 Task: Look for space in Iturama, Brazil from 5th September, 2023 to 13th September, 2023 for 6 adults in price range Rs.15000 to Rs.20000. Place can be entire place with 3 bedrooms having 3 beds and 3 bathrooms. Property type can be house, flat, guest house. Booking option can be shelf check-in. Required host language is Spanish.
Action: Key pressed i<Key.caps_lock>turama,<Key.space>
Screenshot: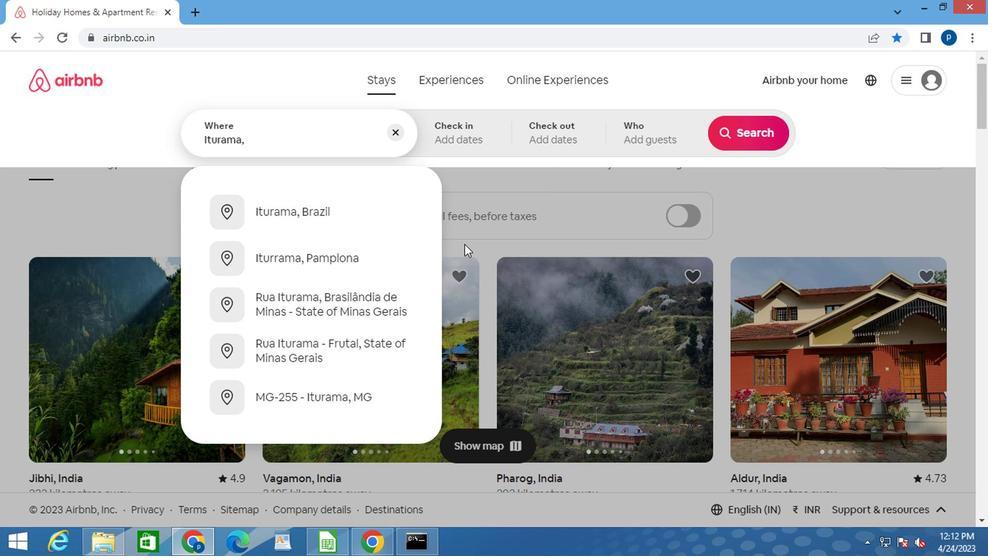 
Action: Mouse moved to (265, 209)
Screenshot: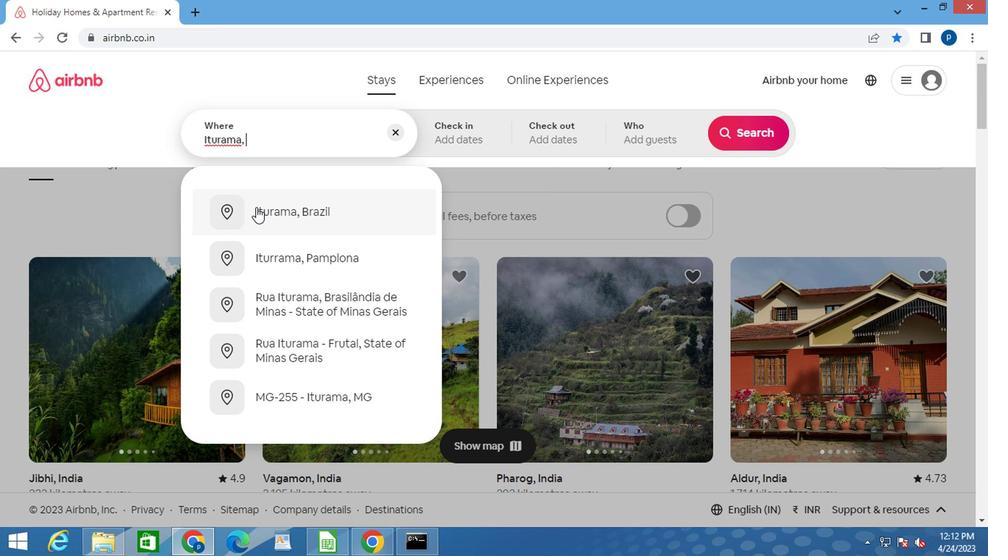 
Action: Mouse pressed left at (265, 209)
Screenshot: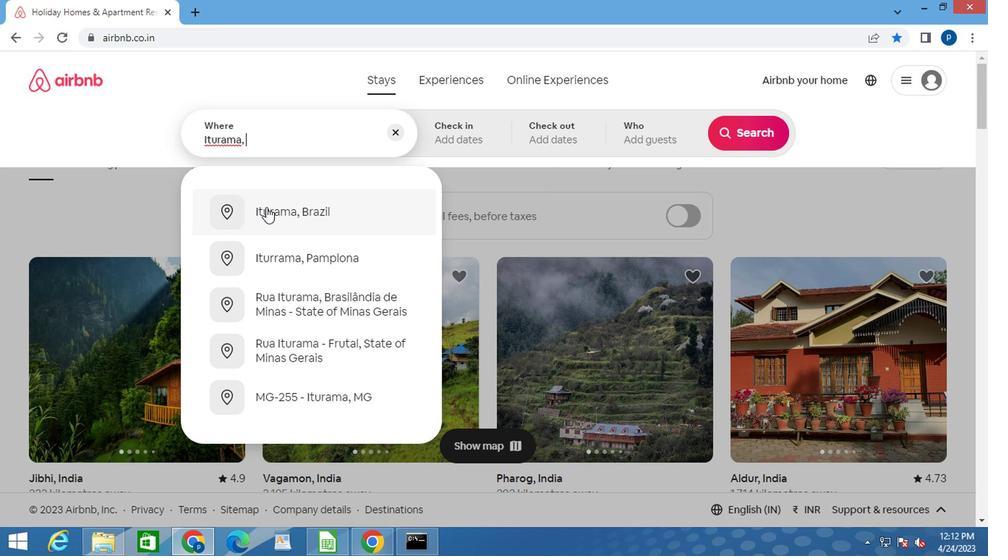 
Action: Mouse moved to (734, 247)
Screenshot: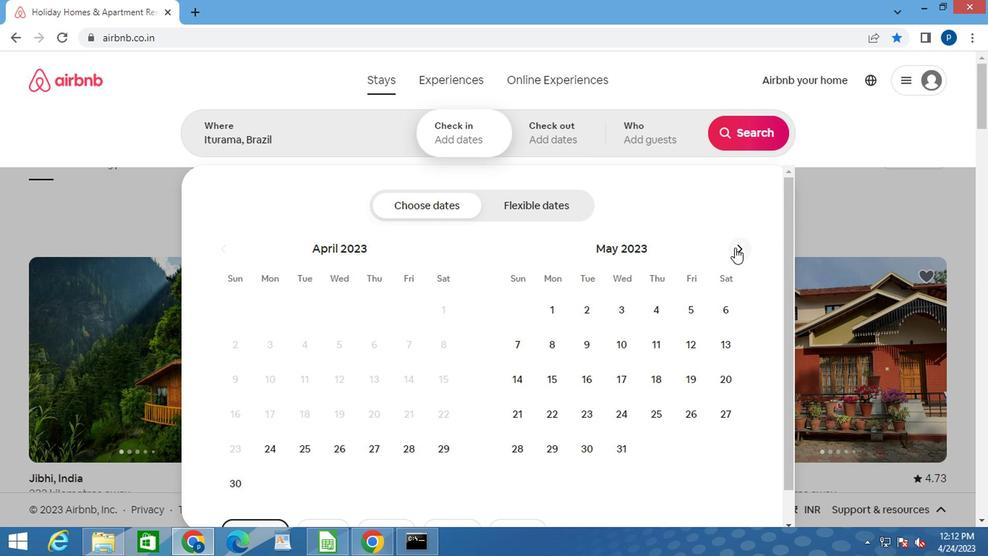 
Action: Mouse pressed left at (734, 247)
Screenshot: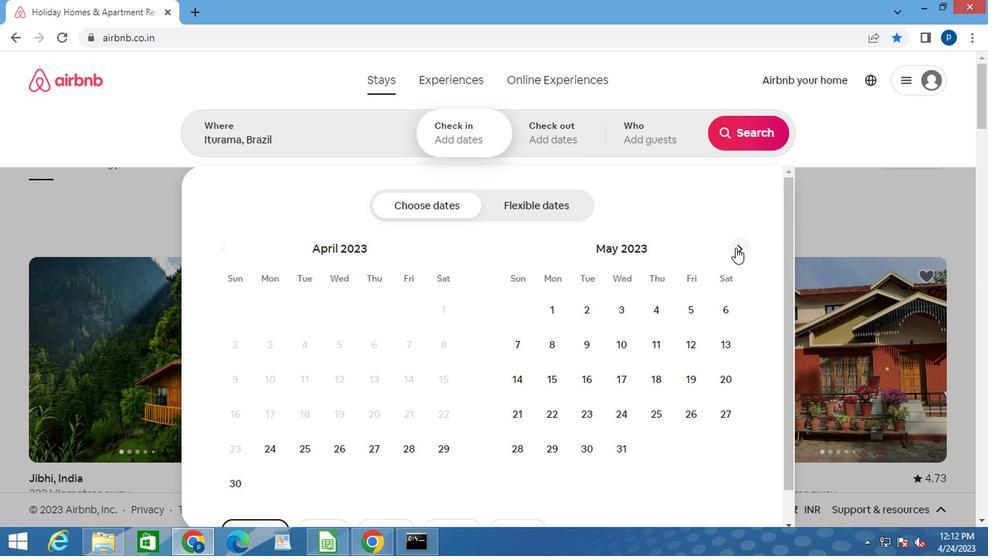 
Action: Mouse moved to (735, 247)
Screenshot: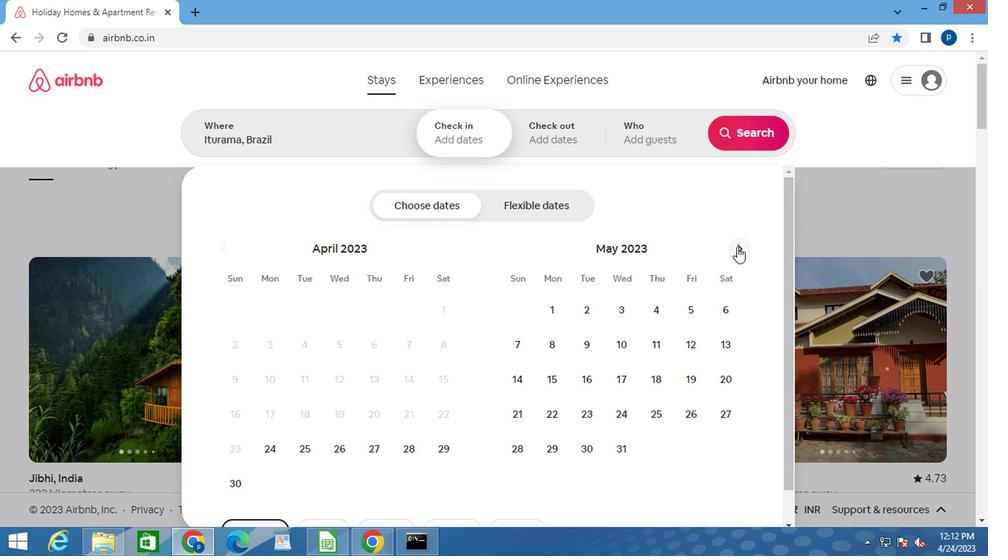 
Action: Mouse pressed left at (735, 247)
Screenshot: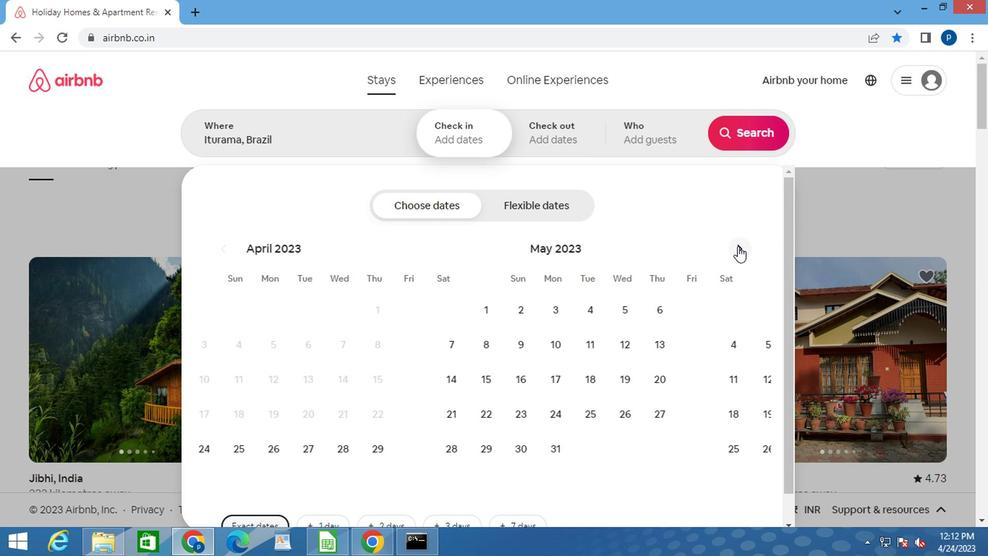 
Action: Mouse moved to (736, 246)
Screenshot: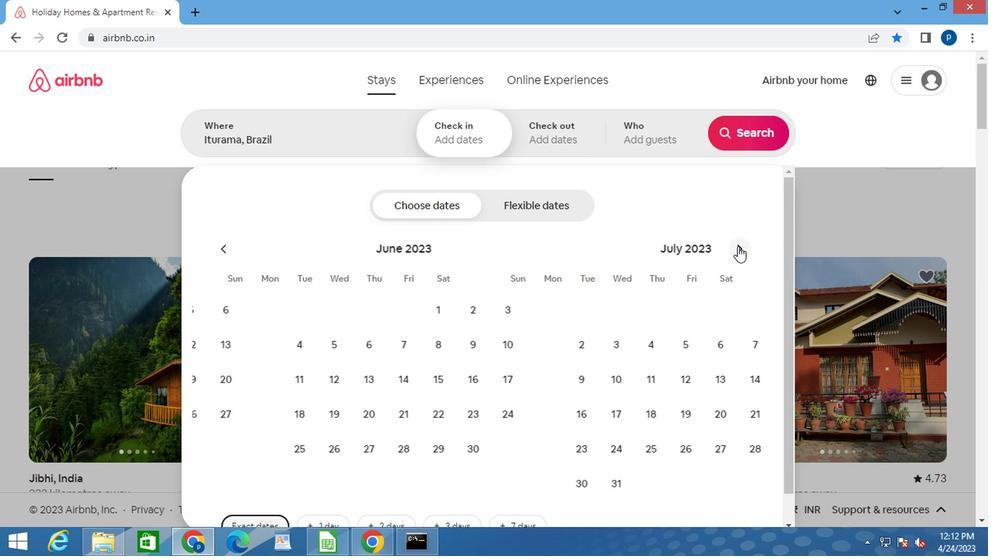 
Action: Mouse pressed left at (736, 246)
Screenshot: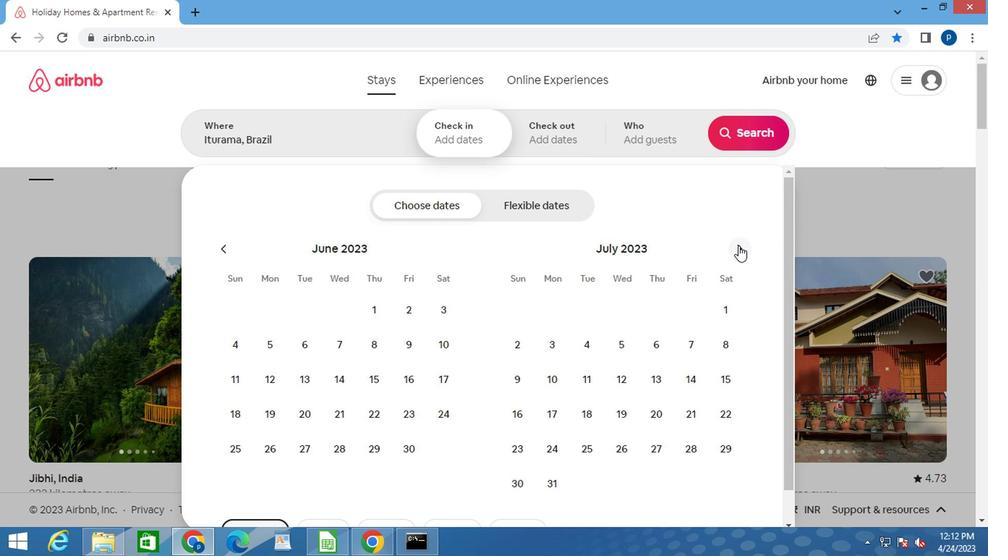 
Action: Mouse pressed left at (736, 246)
Screenshot: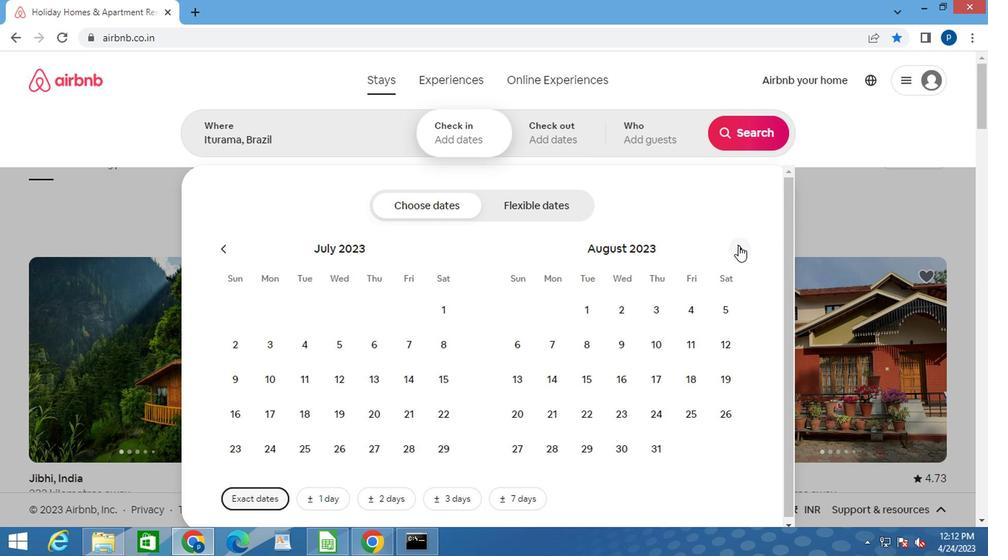 
Action: Mouse moved to (580, 344)
Screenshot: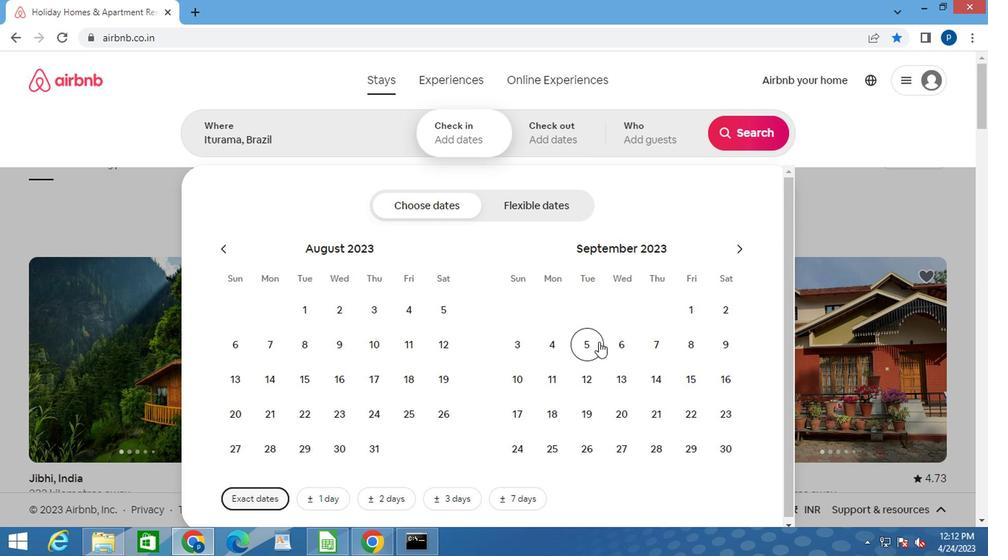 
Action: Mouse pressed left at (580, 344)
Screenshot: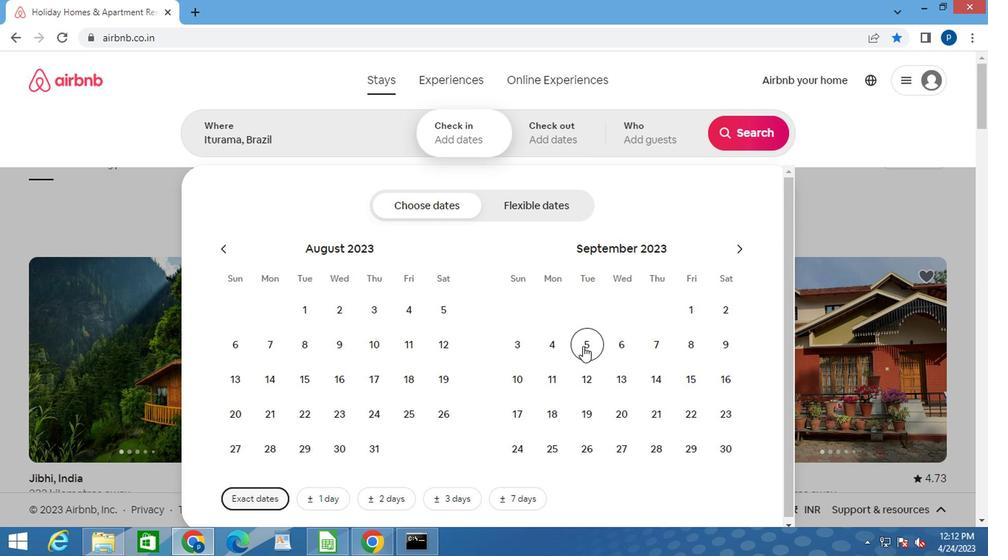 
Action: Mouse moved to (606, 375)
Screenshot: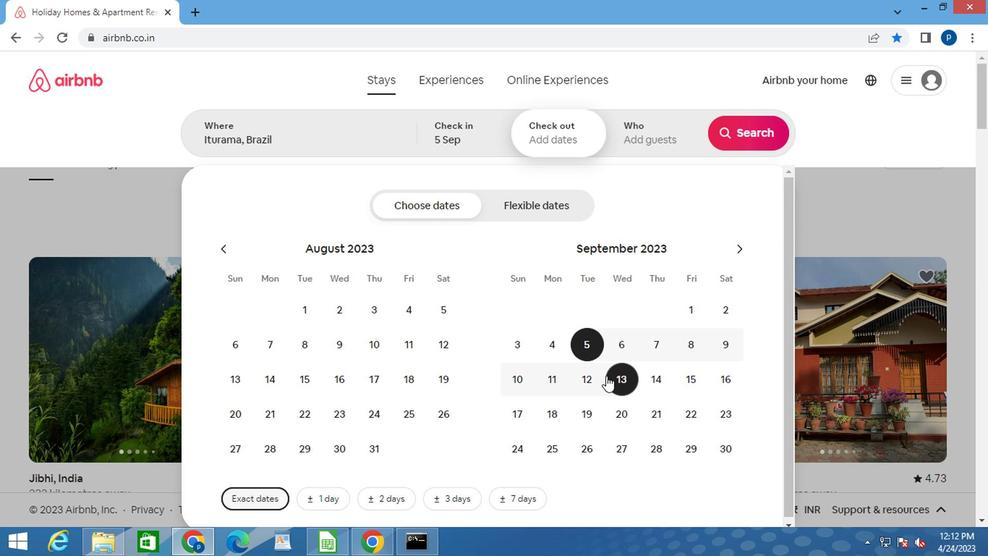 
Action: Mouse pressed left at (606, 375)
Screenshot: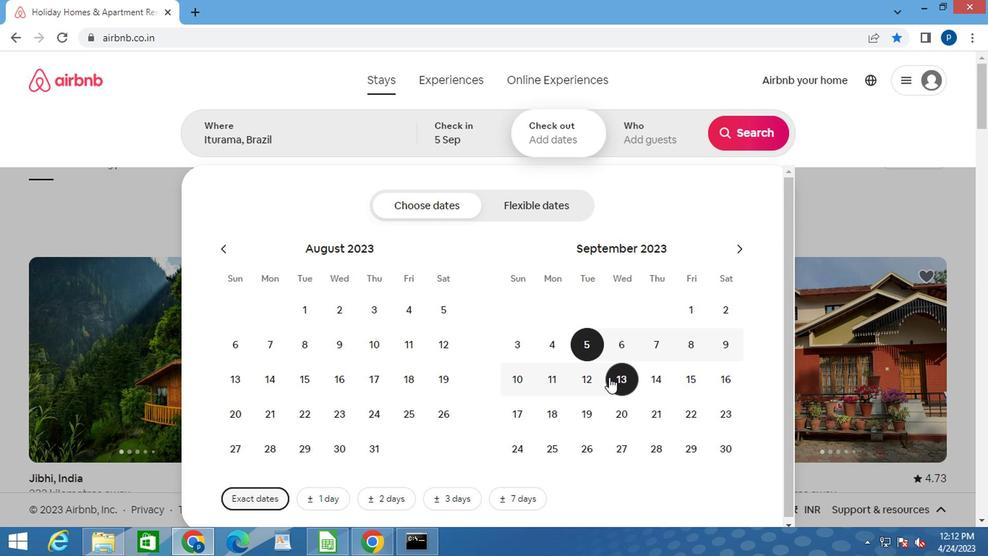 
Action: Mouse moved to (652, 146)
Screenshot: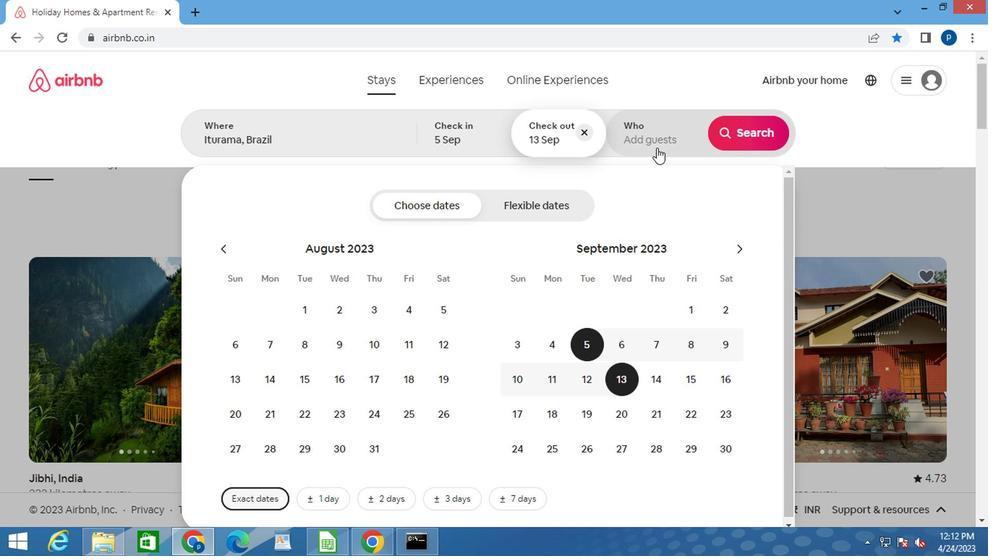 
Action: Mouse pressed left at (652, 146)
Screenshot: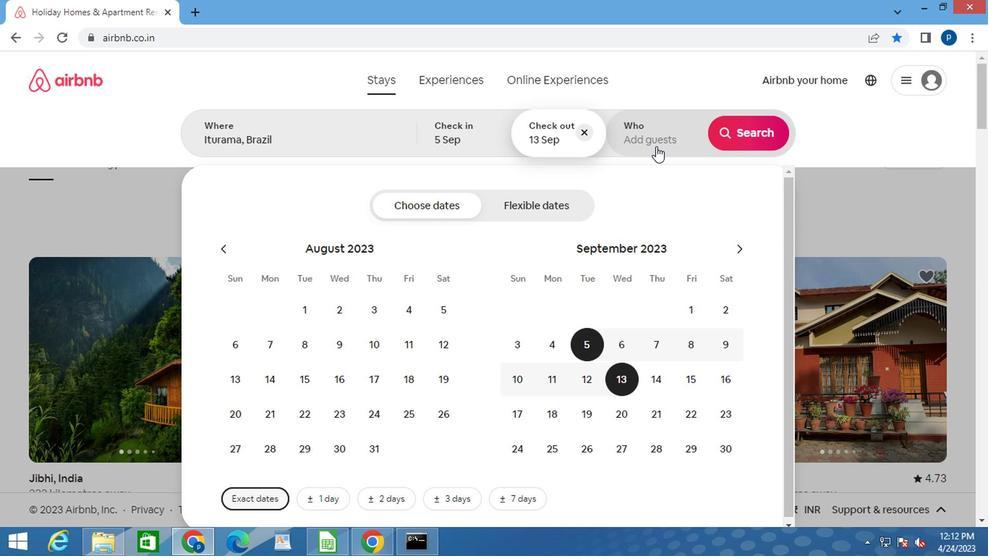 
Action: Mouse moved to (756, 212)
Screenshot: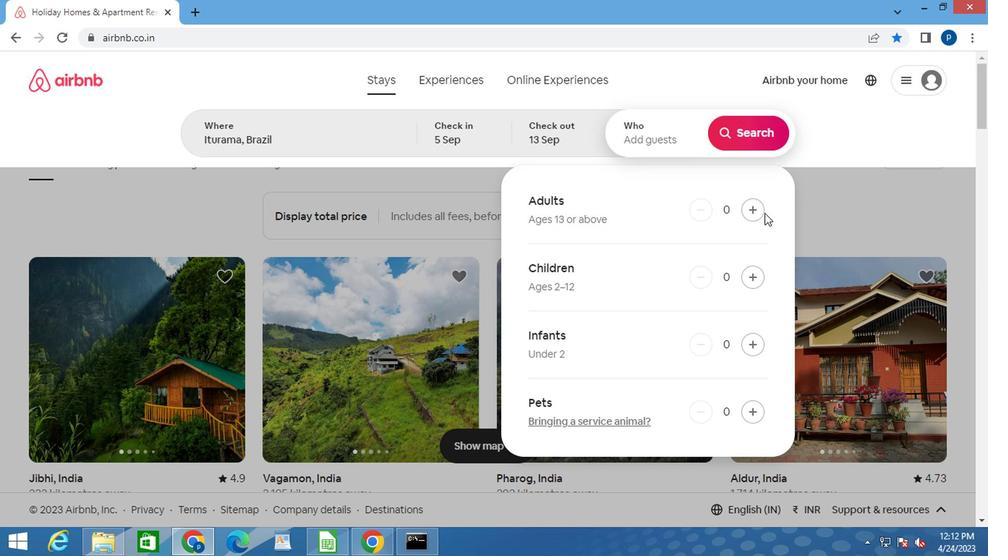
Action: Mouse pressed left at (756, 212)
Screenshot: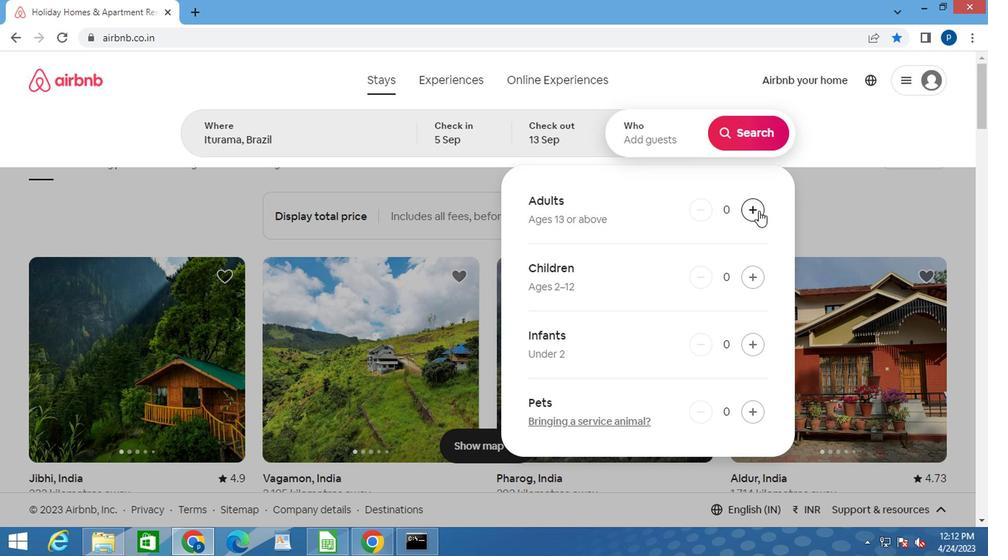 
Action: Mouse pressed left at (756, 212)
Screenshot: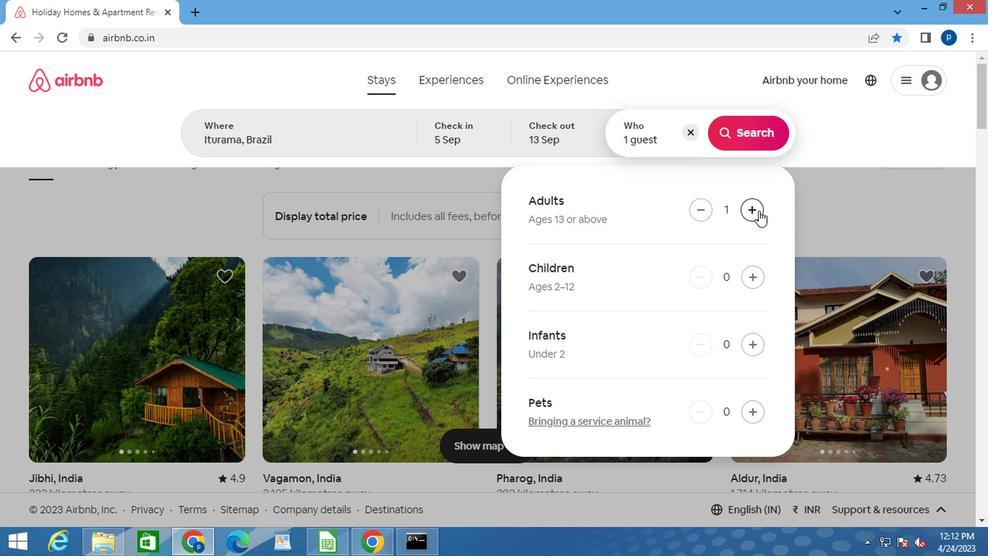 
Action: Mouse pressed left at (756, 212)
Screenshot: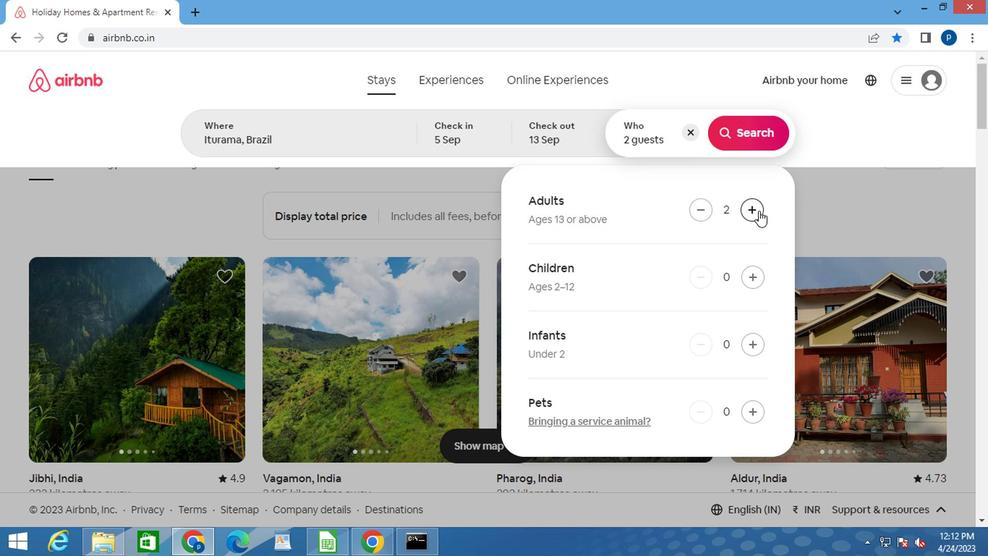 
Action: Mouse pressed left at (756, 212)
Screenshot: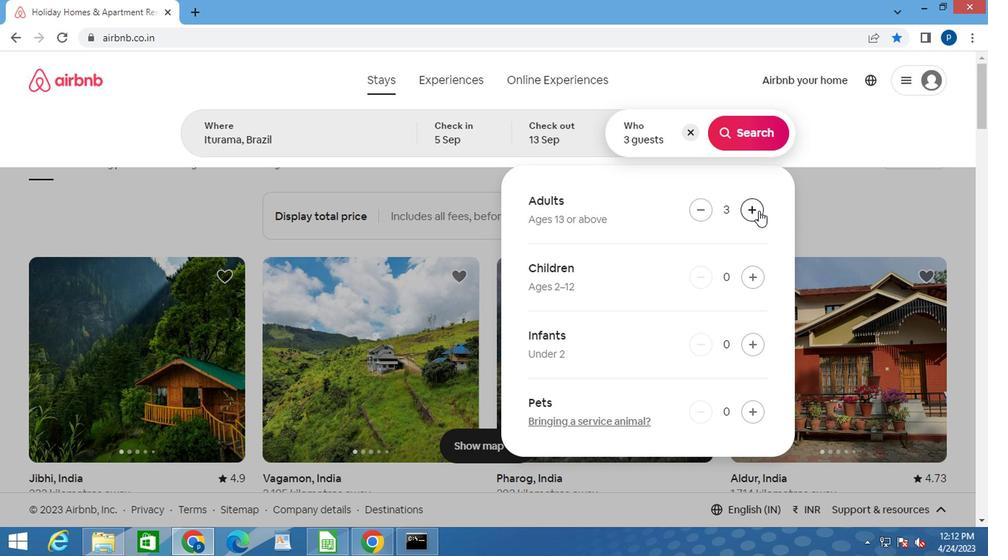 
Action: Mouse pressed left at (756, 212)
Screenshot: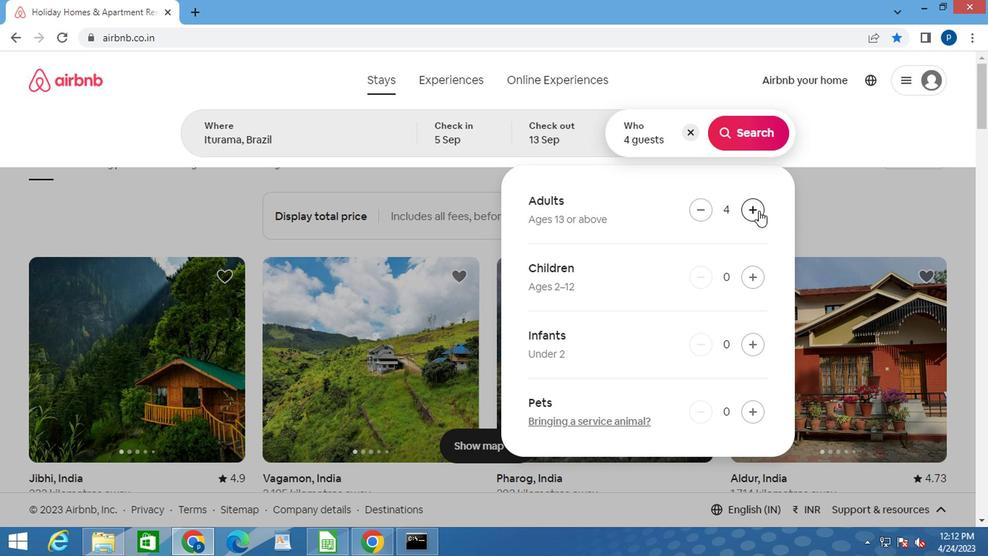 
Action: Mouse pressed left at (756, 212)
Screenshot: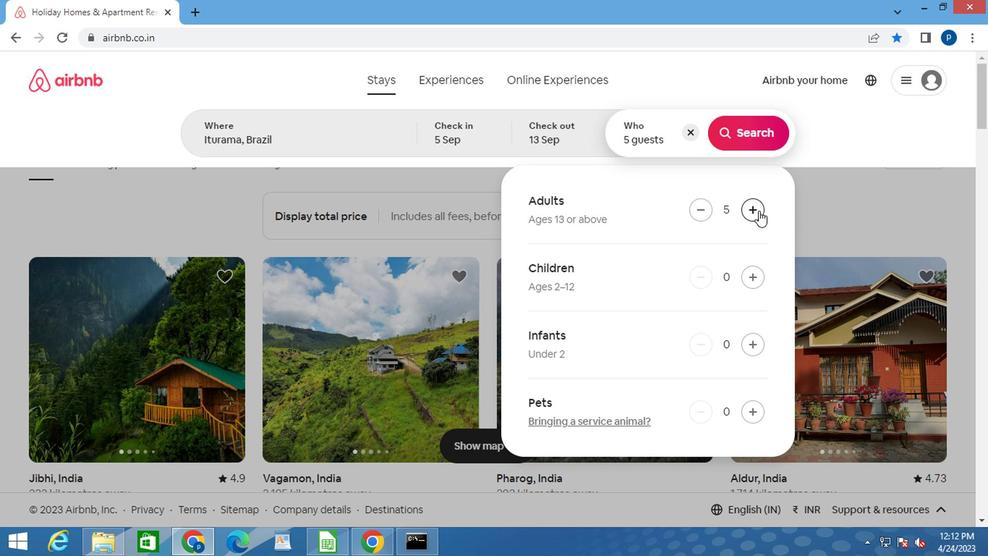 
Action: Mouse moved to (738, 139)
Screenshot: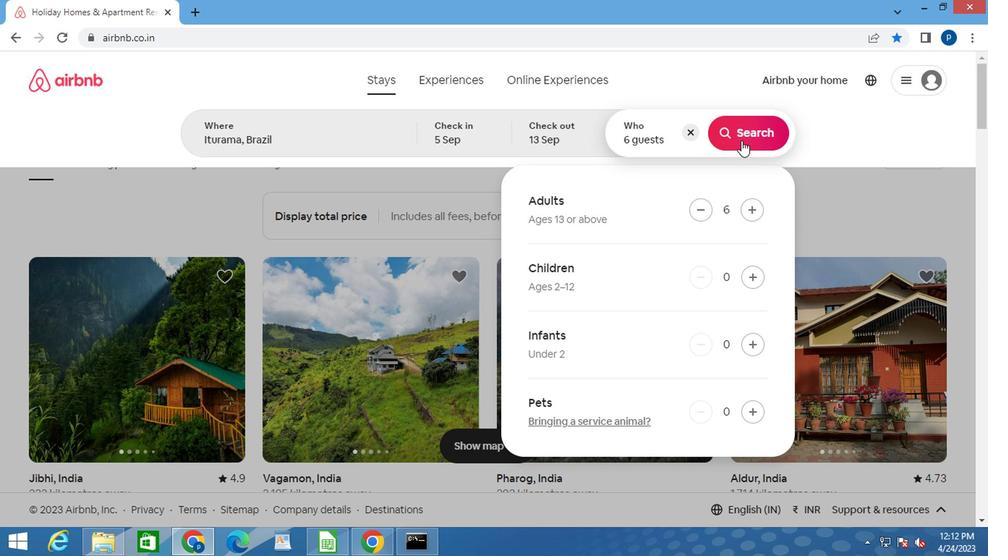 
Action: Mouse pressed left at (738, 139)
Screenshot: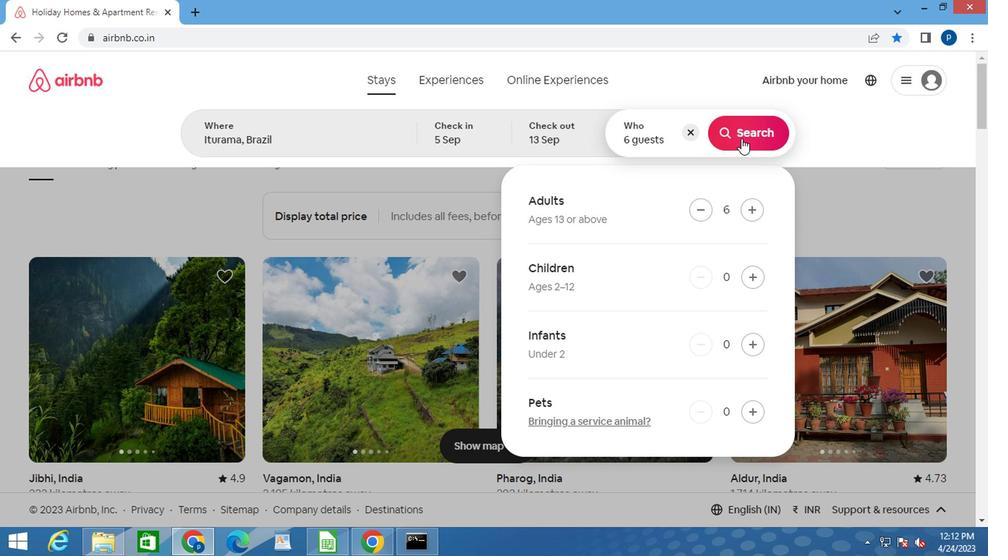 
Action: Mouse moved to (901, 150)
Screenshot: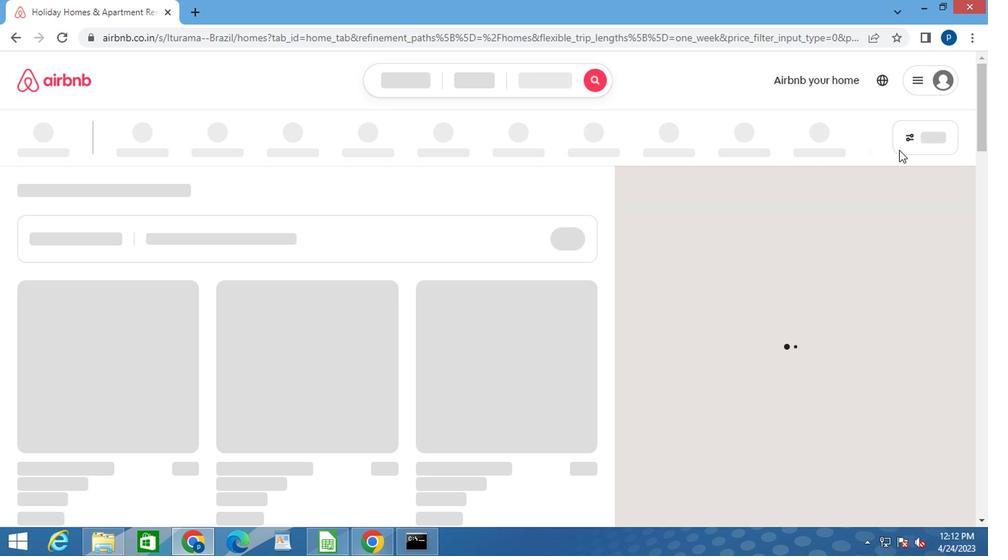 
Action: Mouse pressed left at (901, 150)
Screenshot: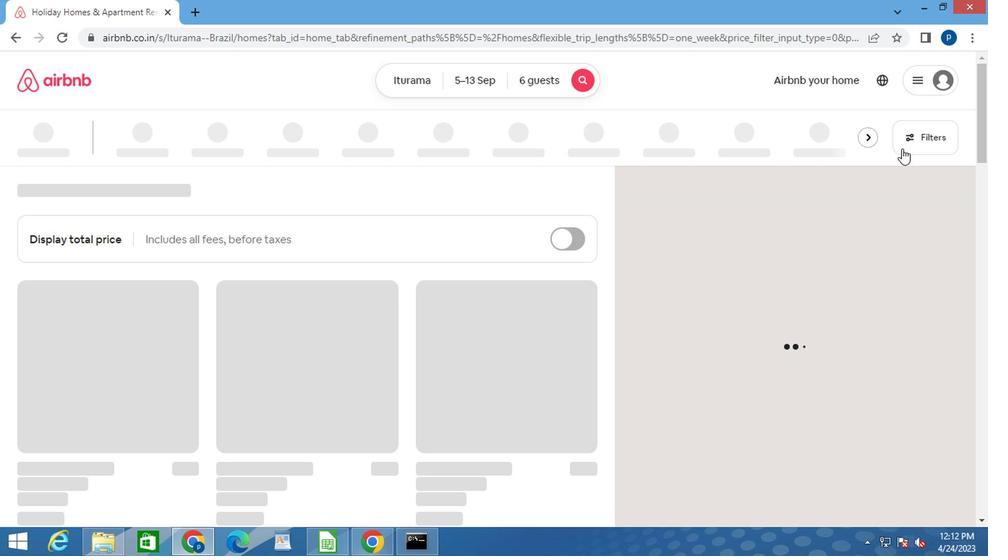 
Action: Mouse moved to (307, 318)
Screenshot: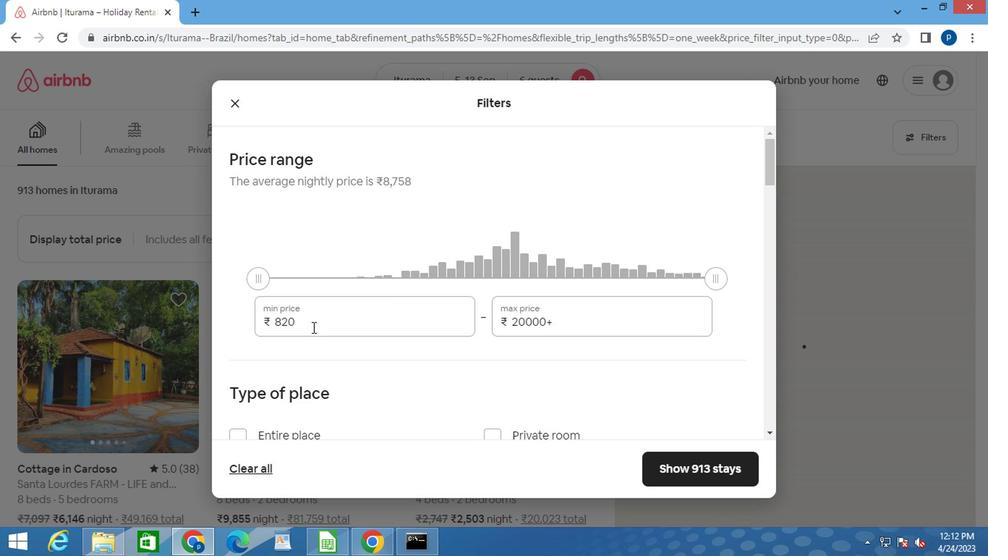 
Action: Mouse pressed left at (307, 318)
Screenshot: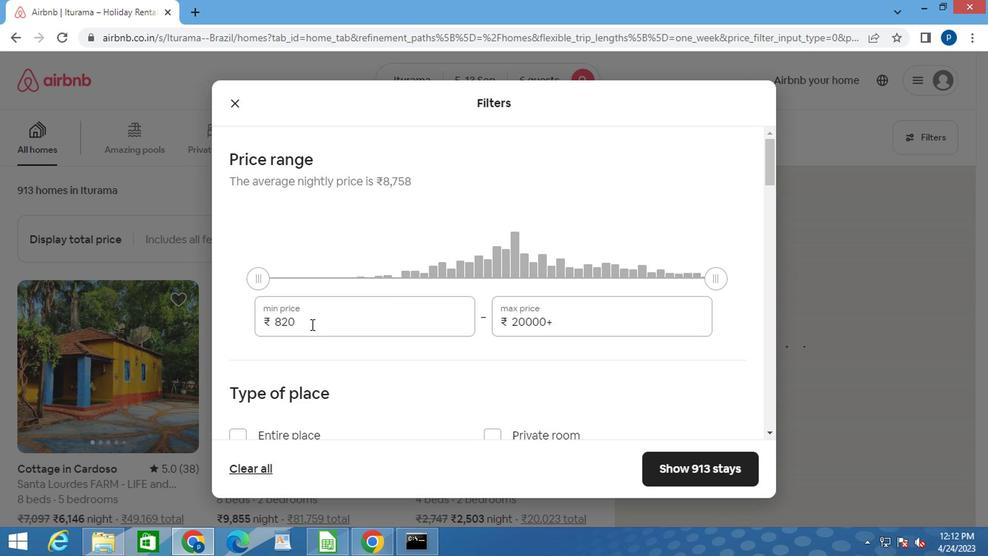 
Action: Mouse pressed left at (307, 318)
Screenshot: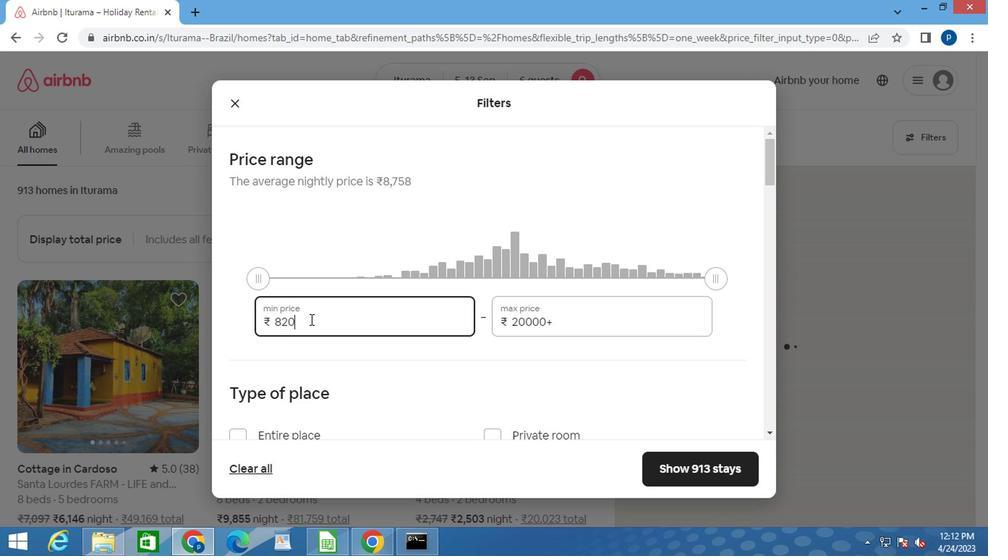 
Action: Mouse moved to (307, 316)
Screenshot: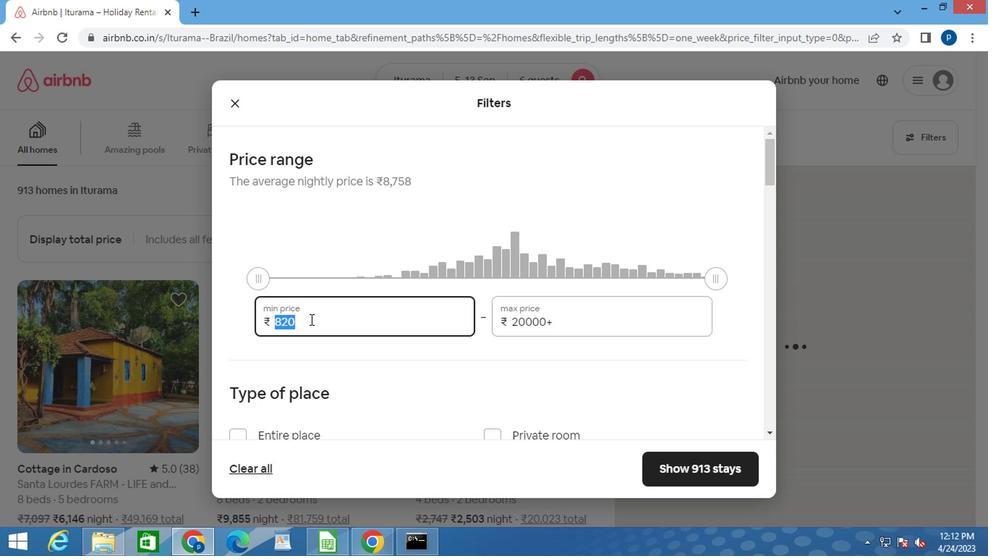
Action: Key pressed 15000<Key.tab>20<Key.backspace><Key.backspace>
Screenshot: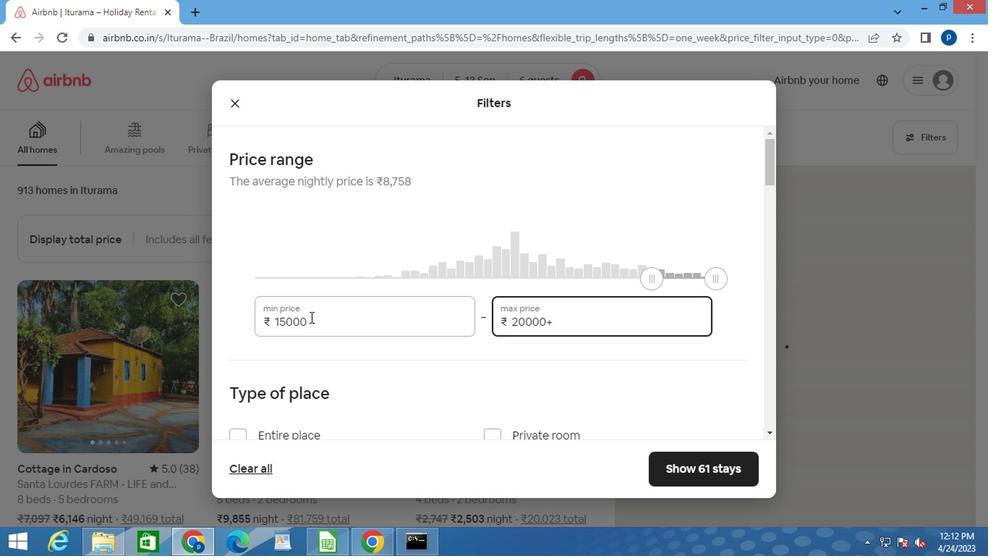 
Action: Mouse moved to (430, 373)
Screenshot: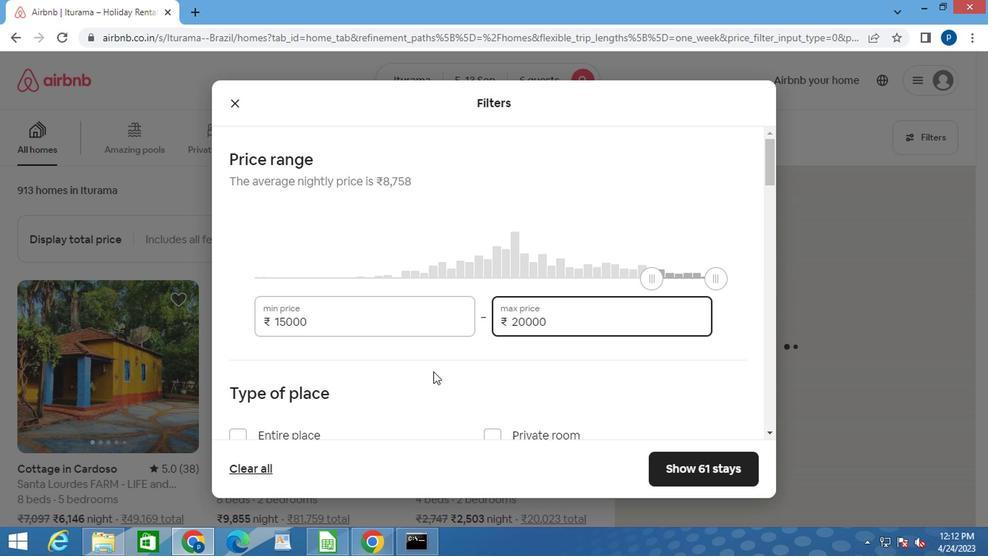 
Action: Mouse scrolled (430, 373) with delta (0, 0)
Screenshot: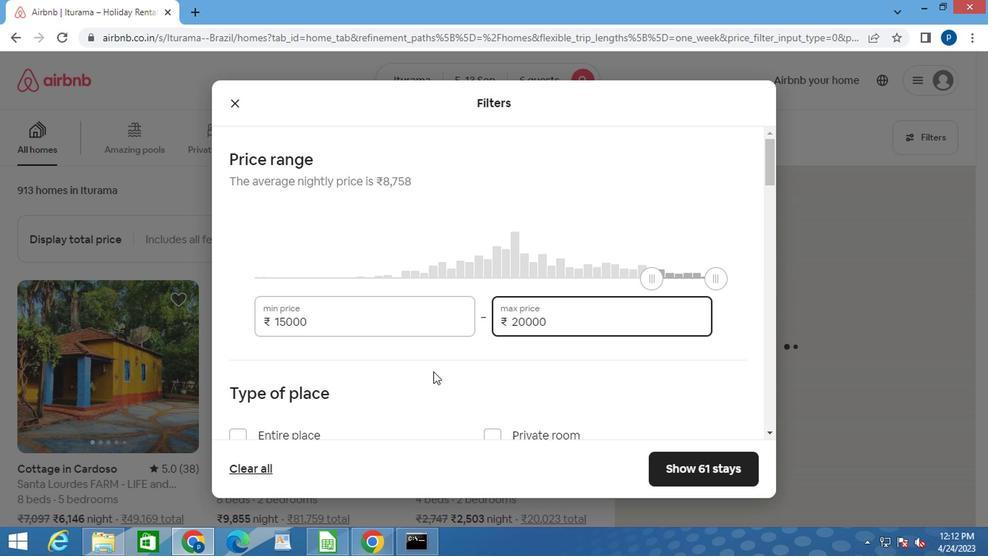 
Action: Mouse moved to (429, 373)
Screenshot: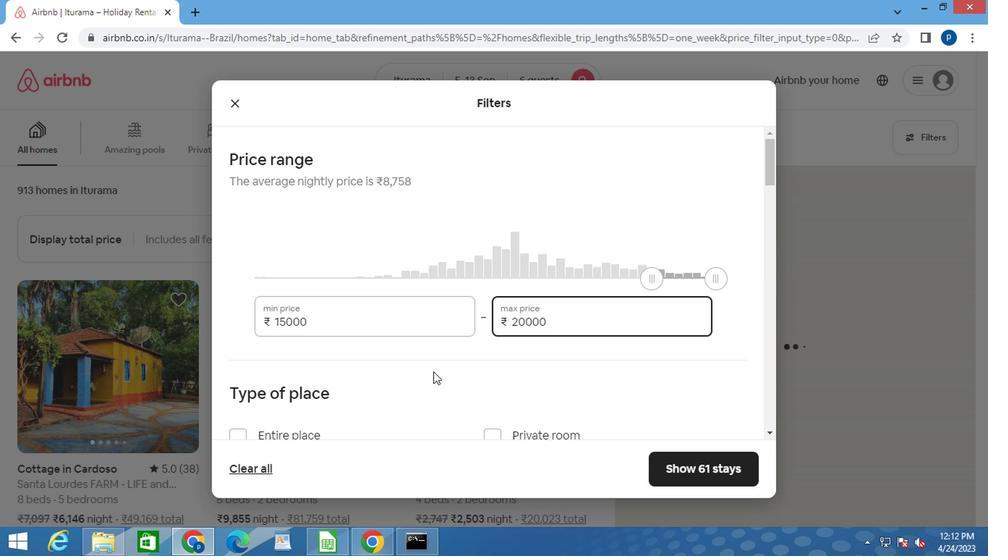 
Action: Mouse scrolled (429, 373) with delta (0, 0)
Screenshot: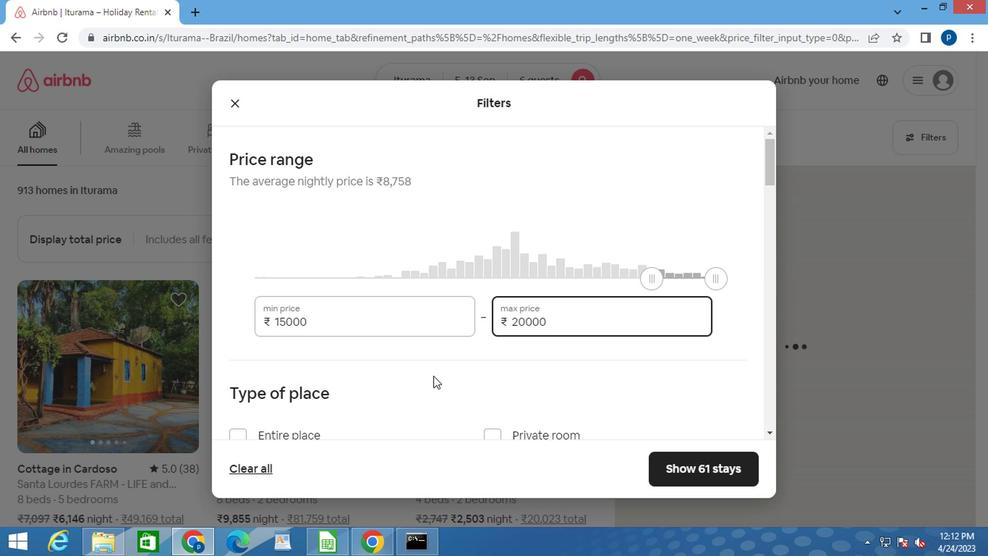 
Action: Mouse moved to (229, 290)
Screenshot: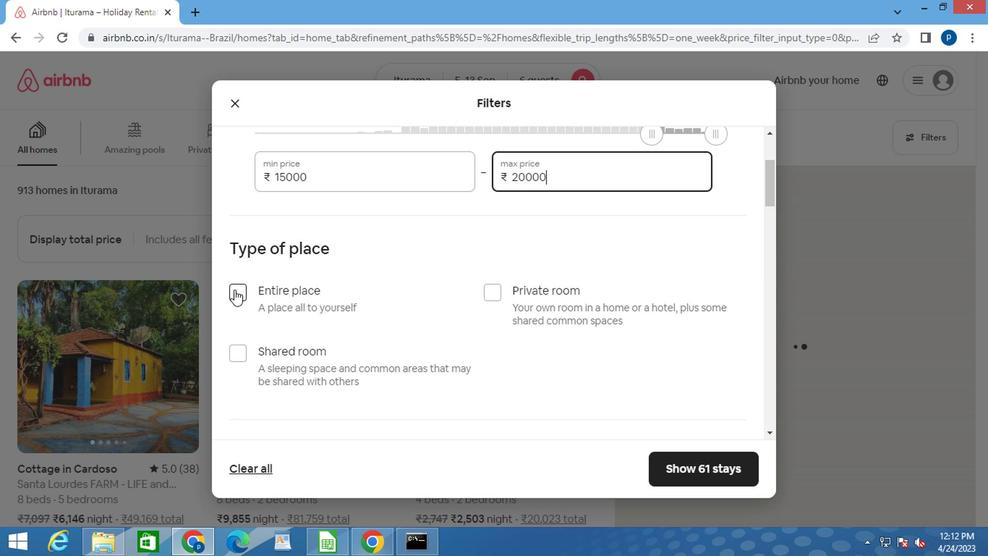 
Action: Mouse pressed left at (229, 290)
Screenshot: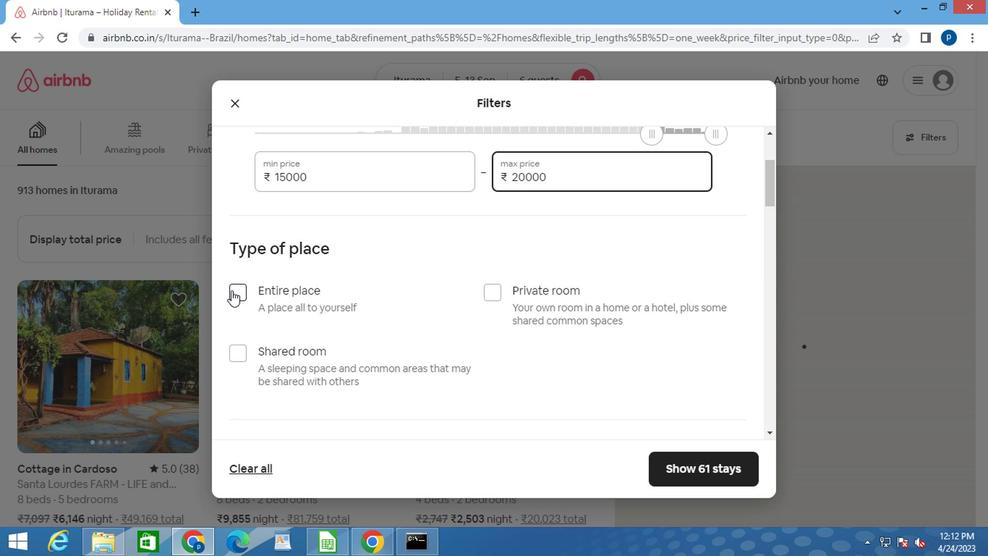
Action: Mouse moved to (377, 313)
Screenshot: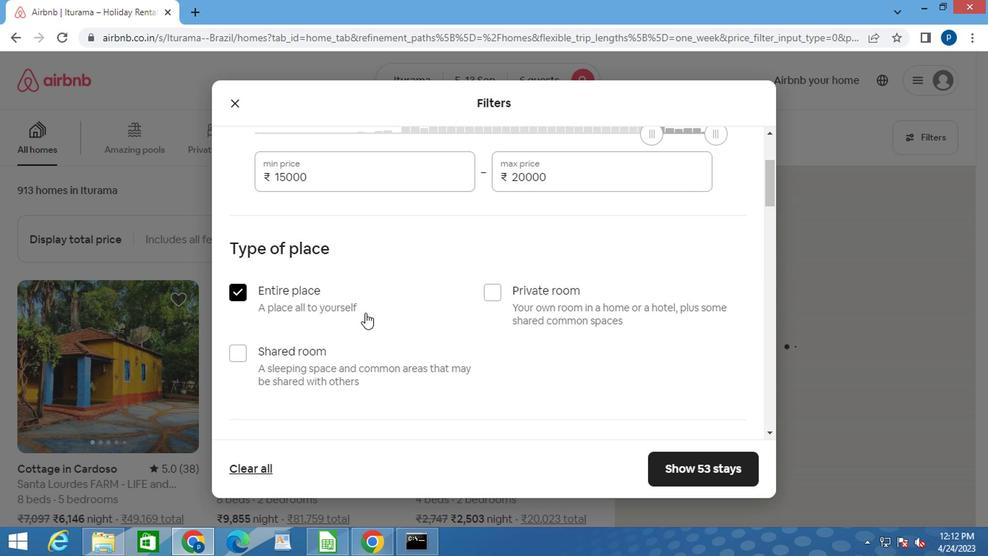 
Action: Mouse scrolled (377, 312) with delta (0, -1)
Screenshot: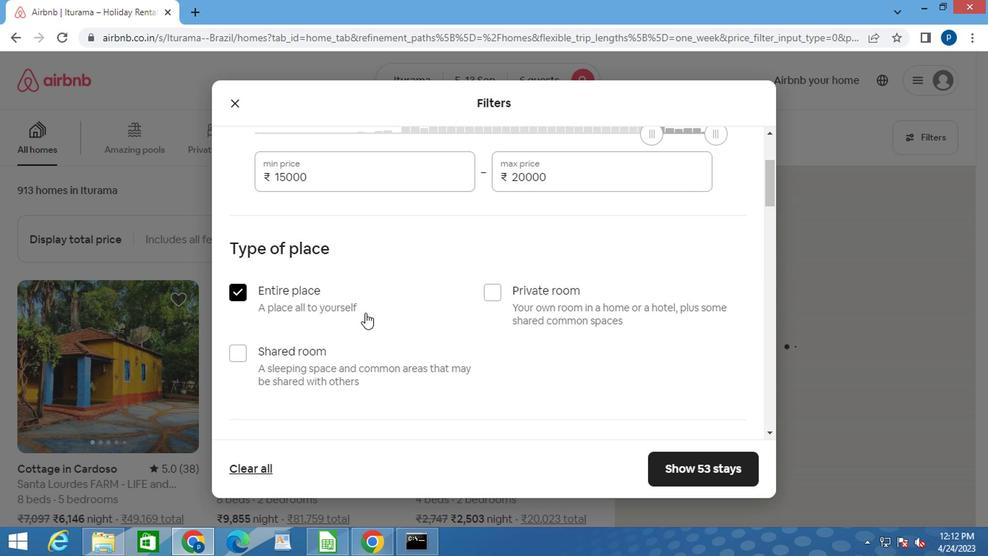 
Action: Mouse scrolled (377, 312) with delta (0, -1)
Screenshot: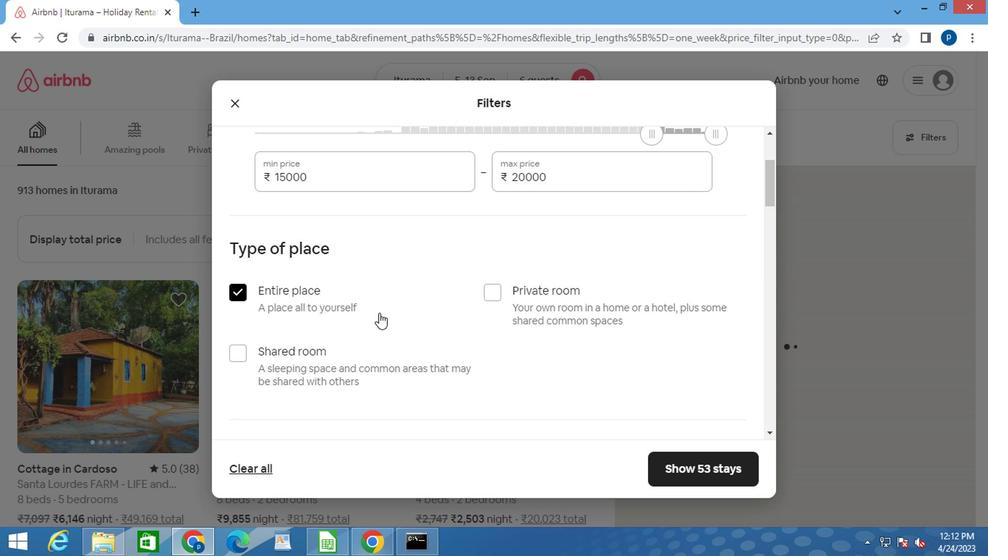 
Action: Mouse moved to (377, 313)
Screenshot: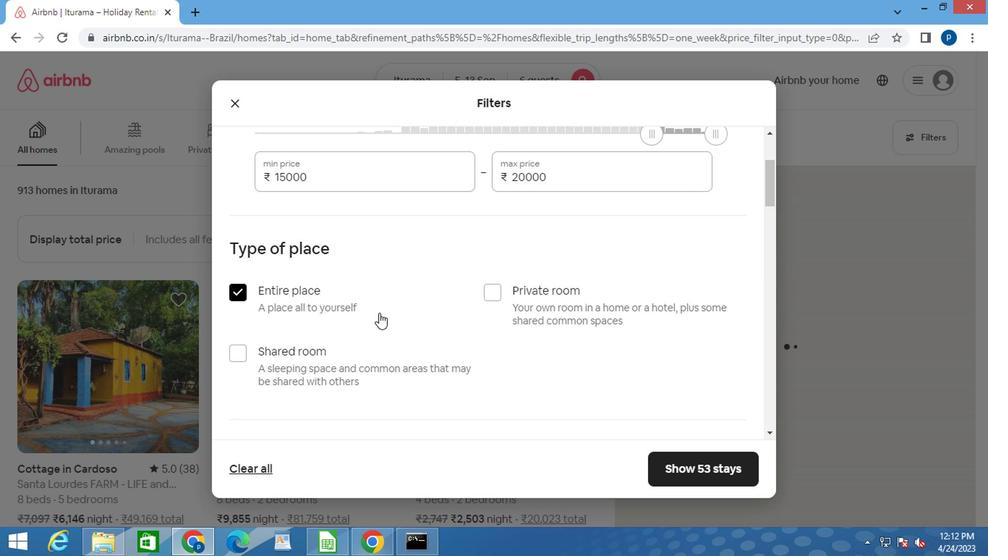 
Action: Mouse scrolled (377, 313) with delta (0, 0)
Screenshot: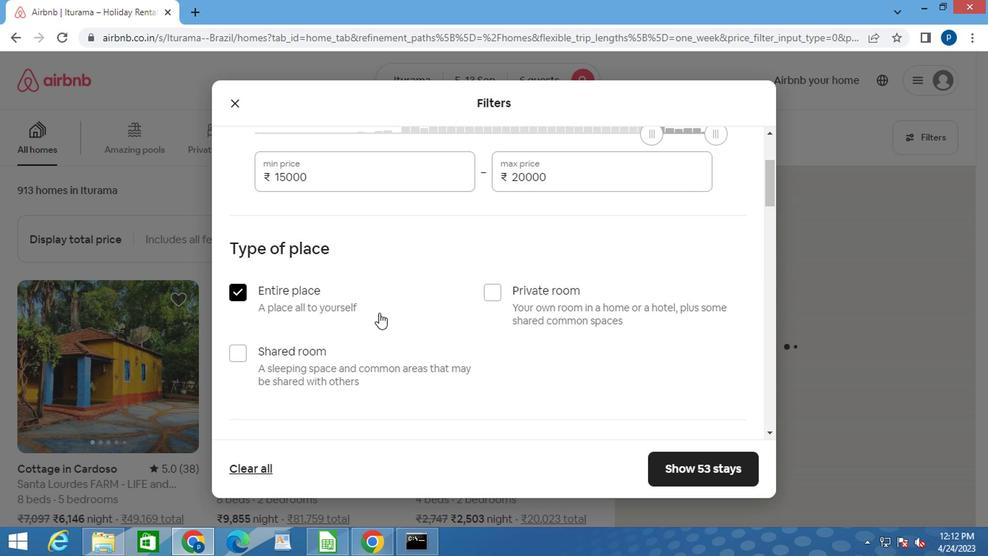 
Action: Mouse scrolled (377, 313) with delta (0, 0)
Screenshot: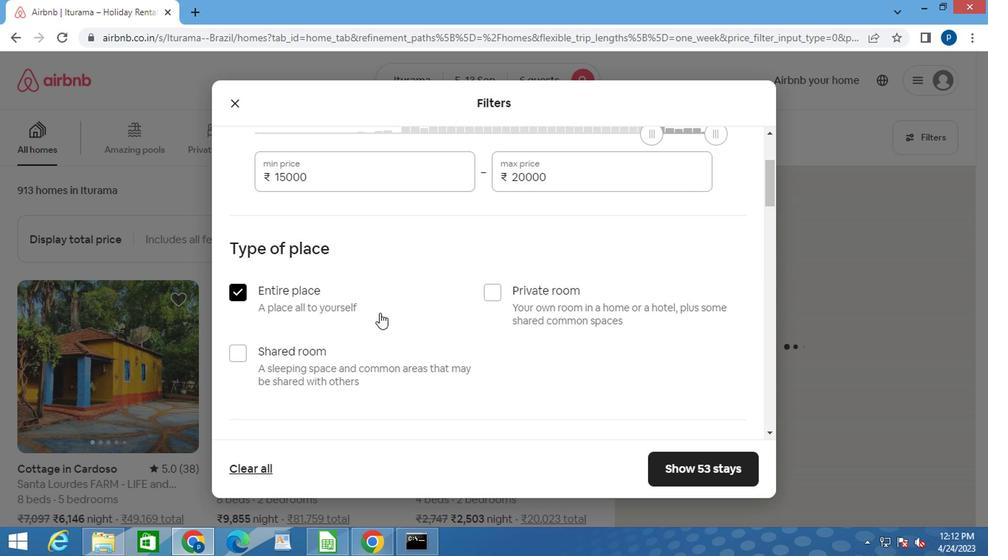 
Action: Mouse moved to (399, 239)
Screenshot: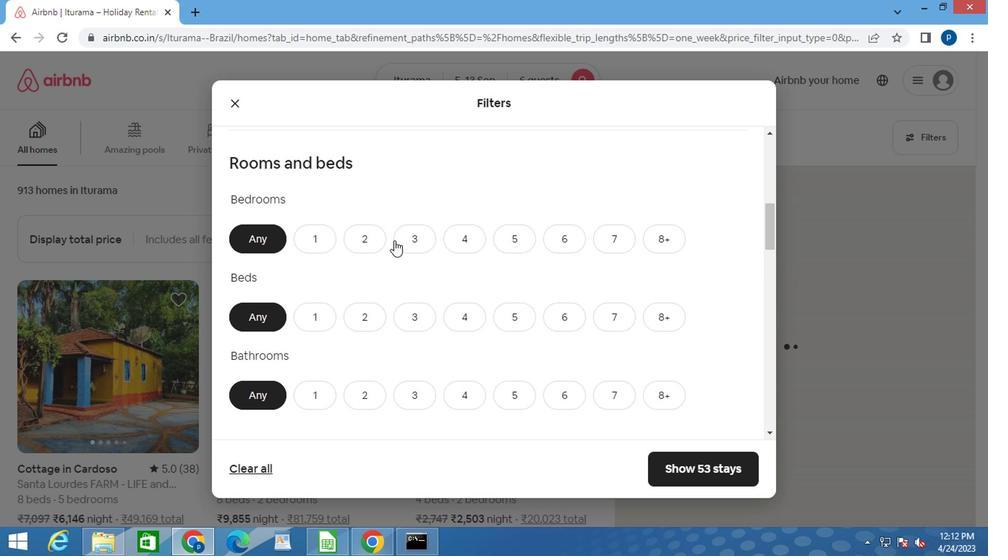 
Action: Mouse pressed left at (399, 239)
Screenshot: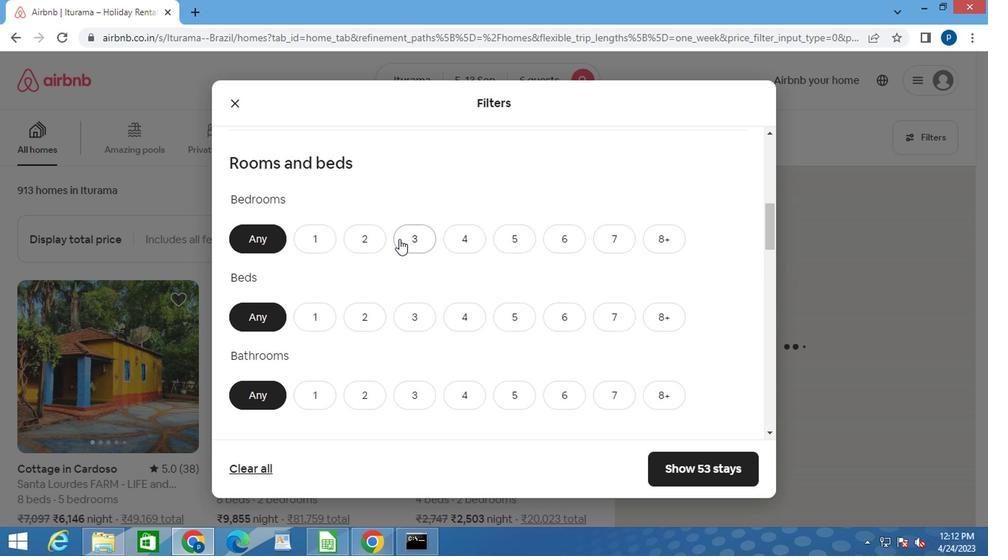 
Action: Mouse moved to (410, 320)
Screenshot: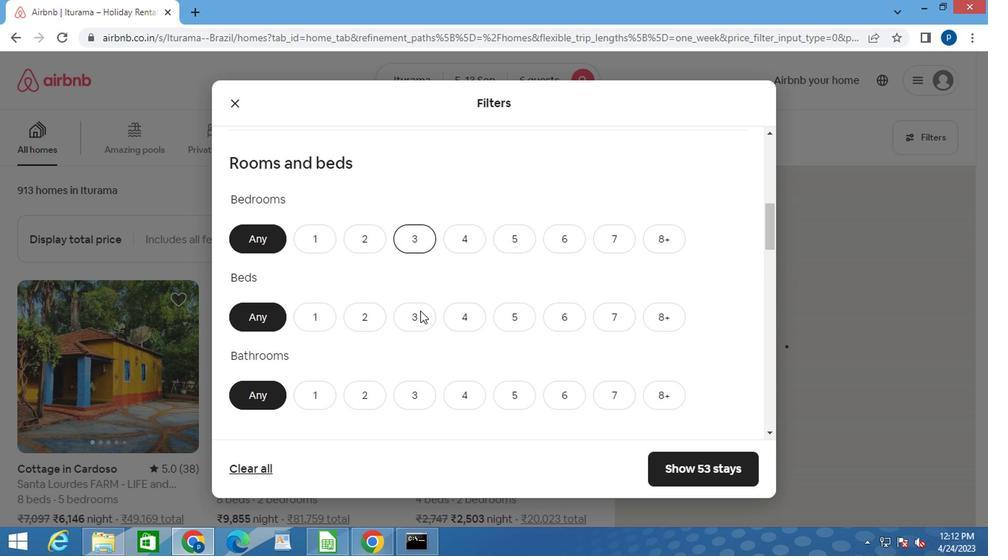 
Action: Mouse pressed left at (410, 320)
Screenshot: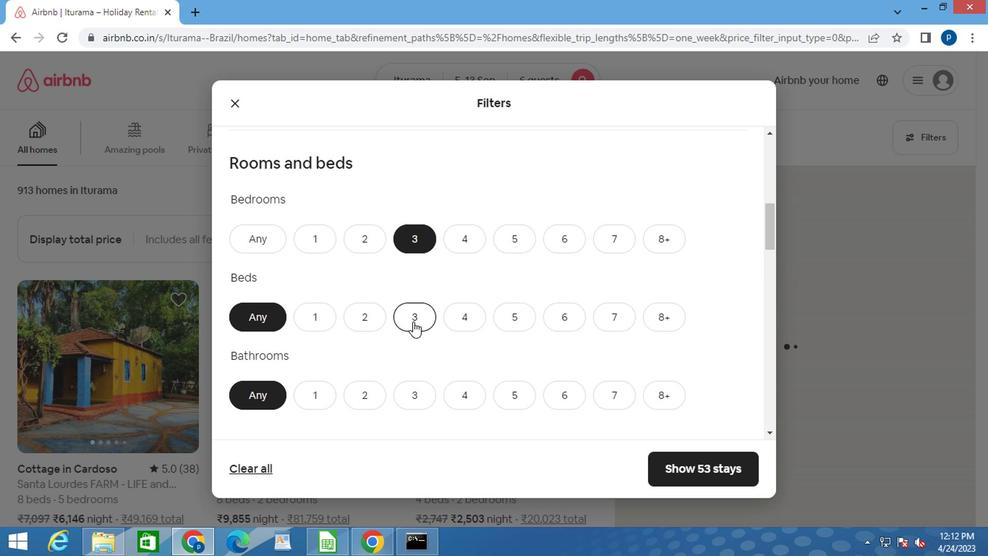 
Action: Mouse moved to (409, 320)
Screenshot: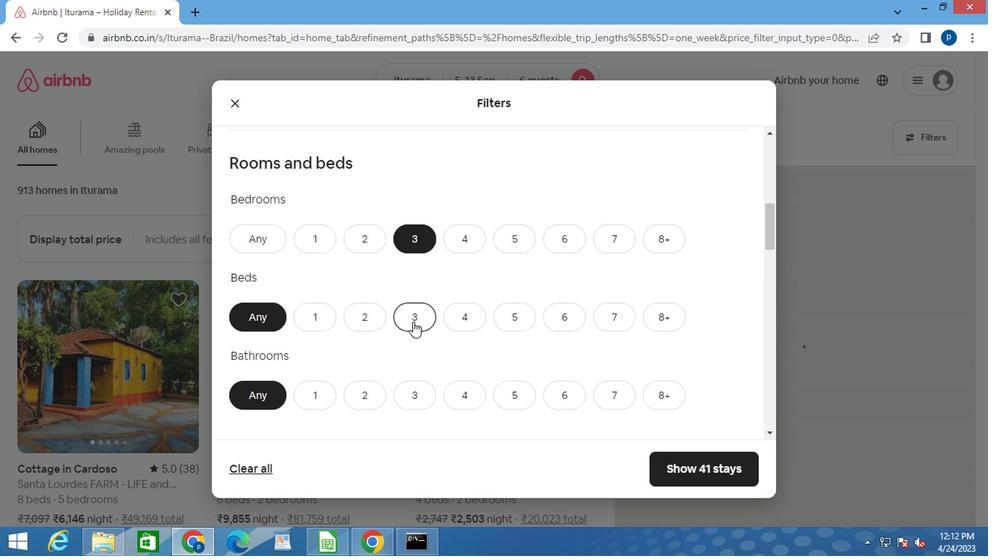 
Action: Mouse scrolled (409, 320) with delta (0, 0)
Screenshot: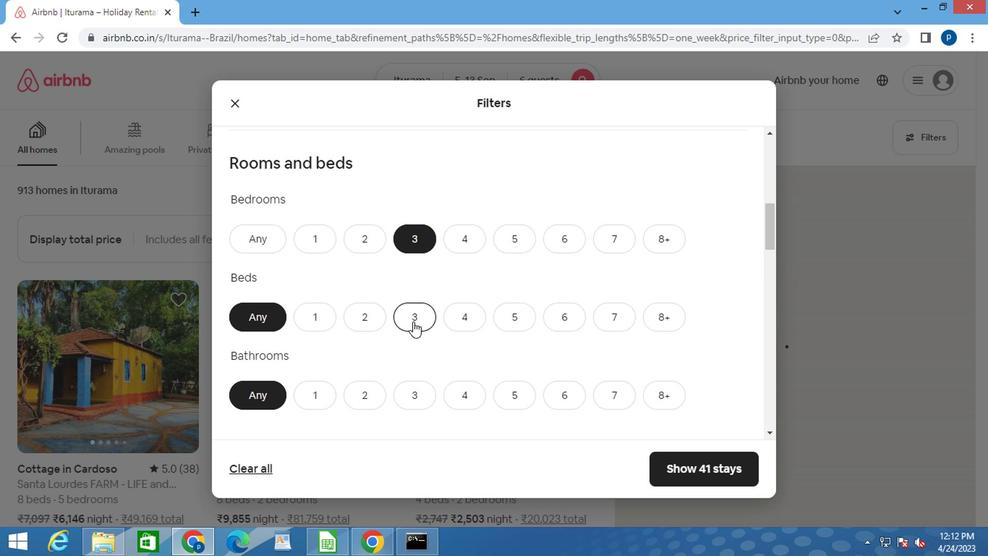 
Action: Mouse moved to (409, 324)
Screenshot: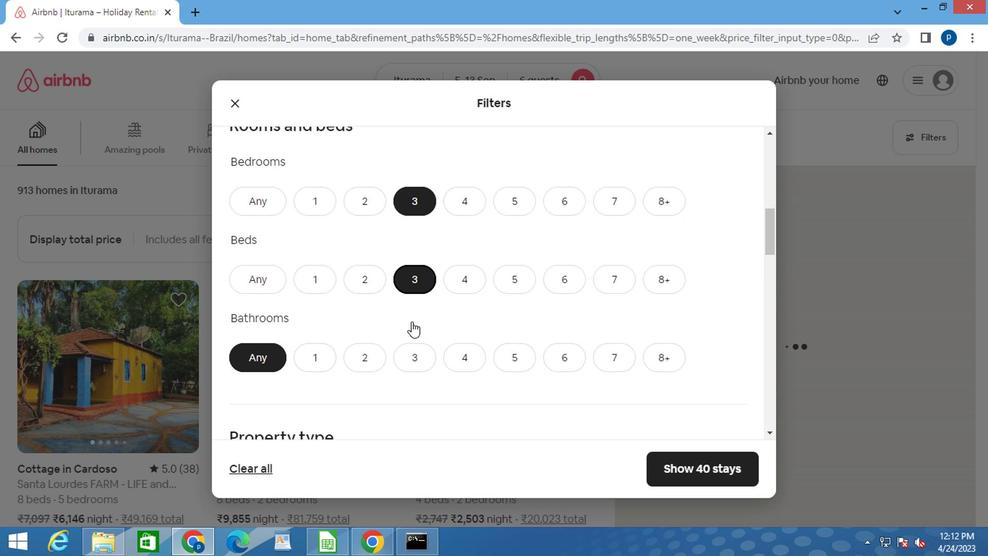 
Action: Mouse pressed left at (409, 324)
Screenshot: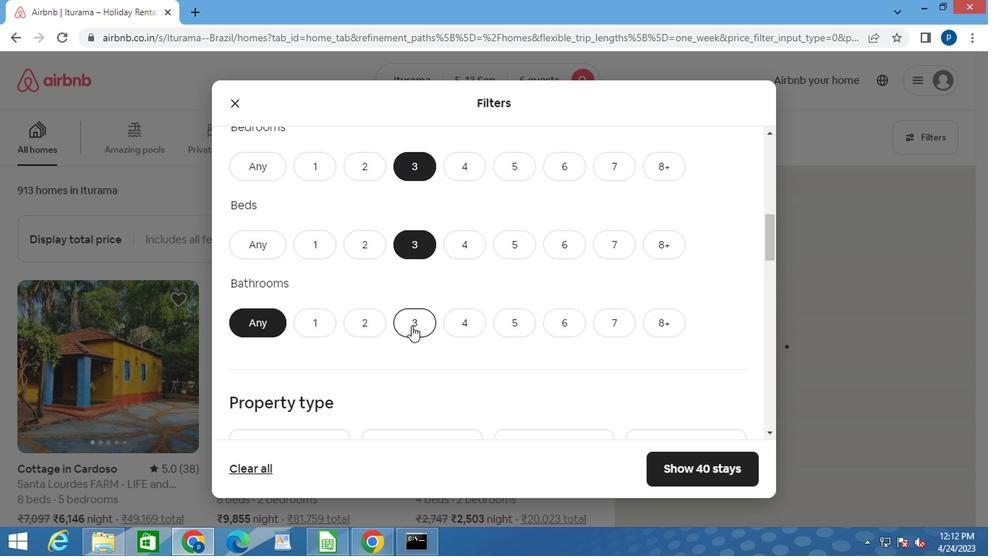
Action: Mouse scrolled (409, 324) with delta (0, 0)
Screenshot: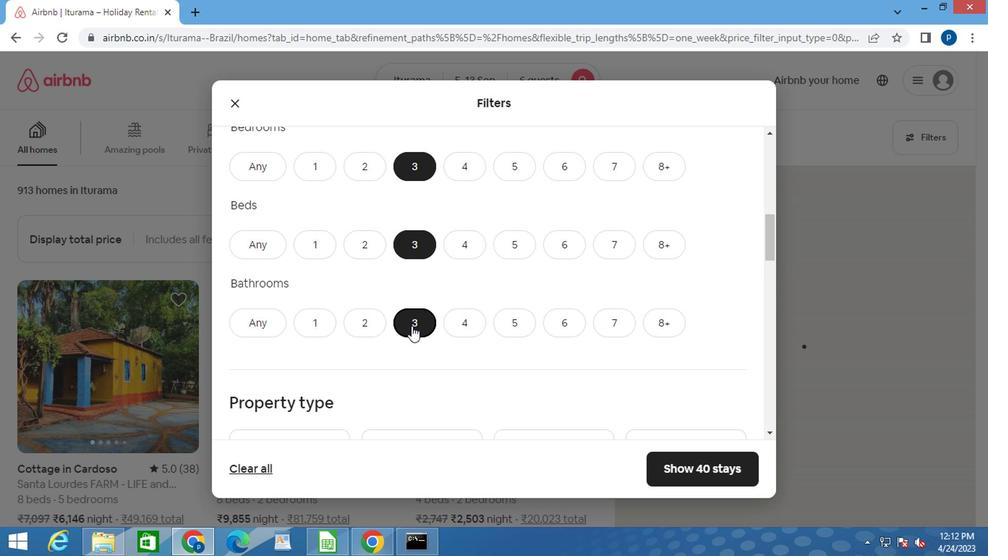 
Action: Mouse scrolled (409, 324) with delta (0, 0)
Screenshot: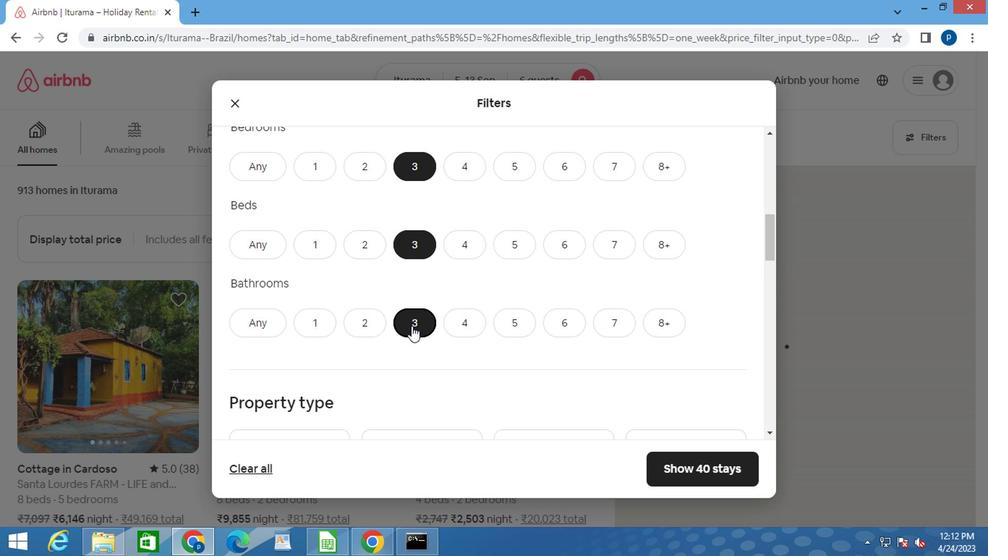 
Action: Mouse moved to (409, 315)
Screenshot: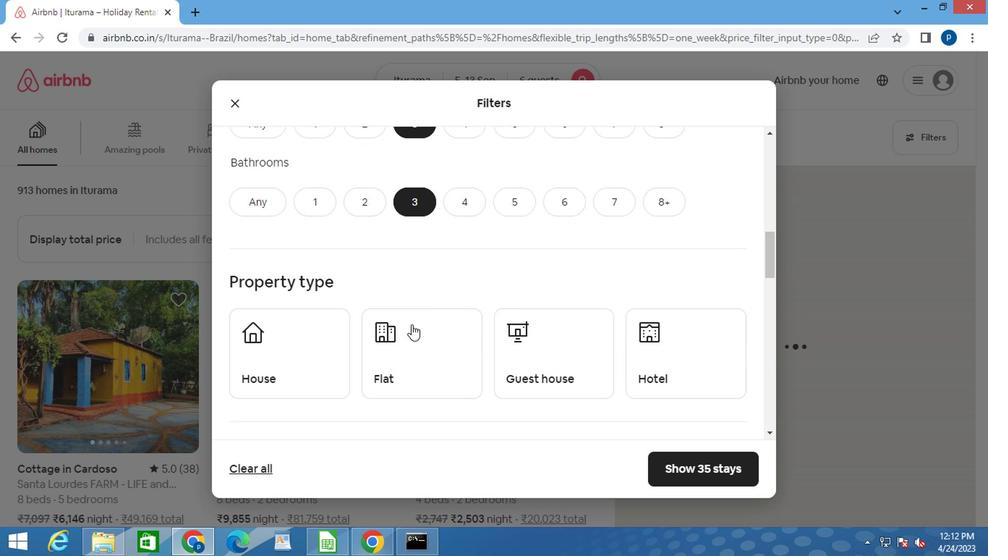 
Action: Mouse scrolled (409, 315) with delta (0, 0)
Screenshot: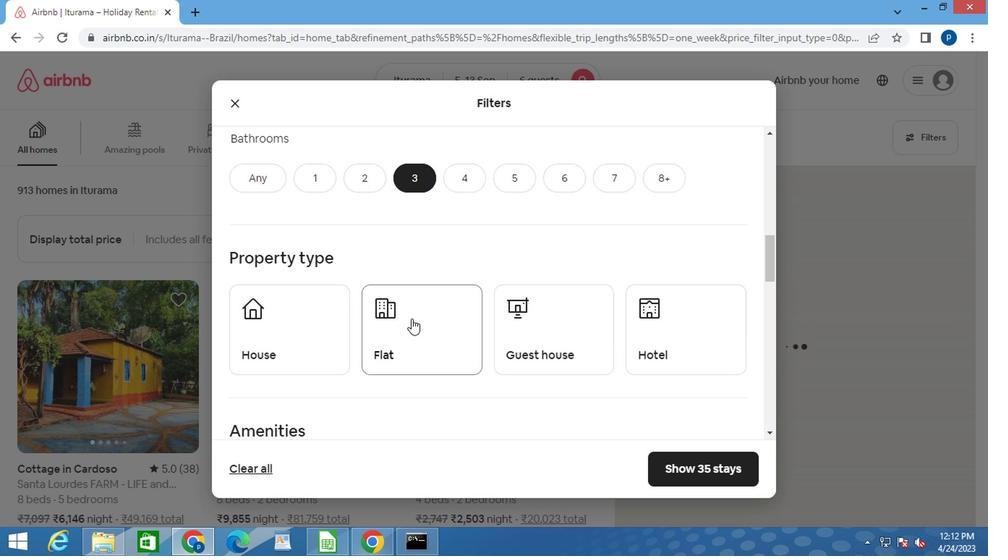 
Action: Mouse scrolled (409, 315) with delta (0, 0)
Screenshot: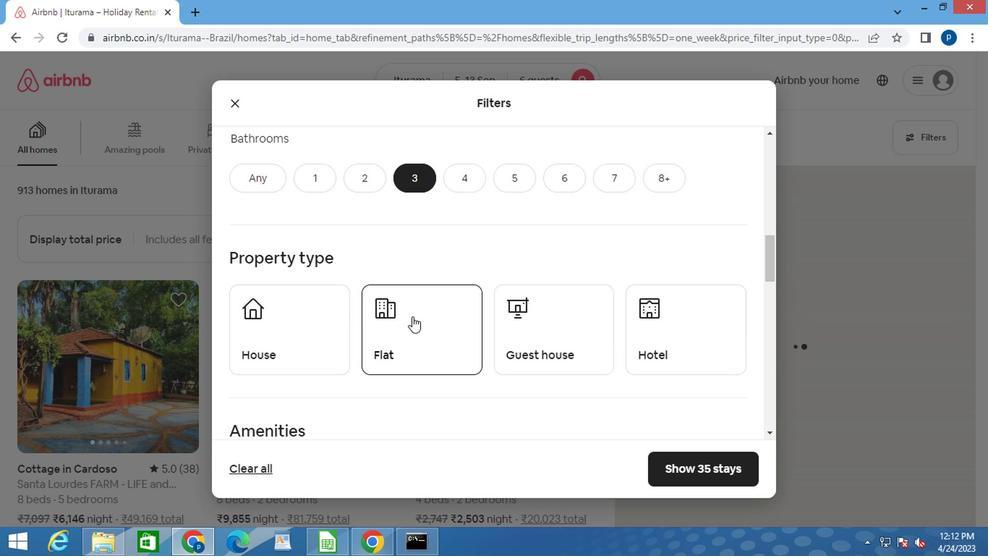 
Action: Mouse moved to (278, 206)
Screenshot: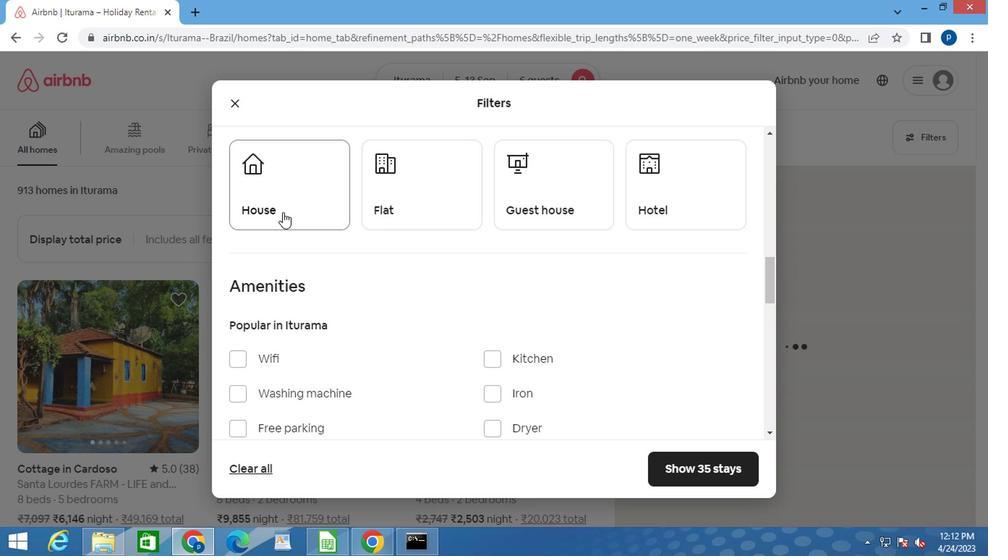 
Action: Mouse pressed left at (278, 206)
Screenshot: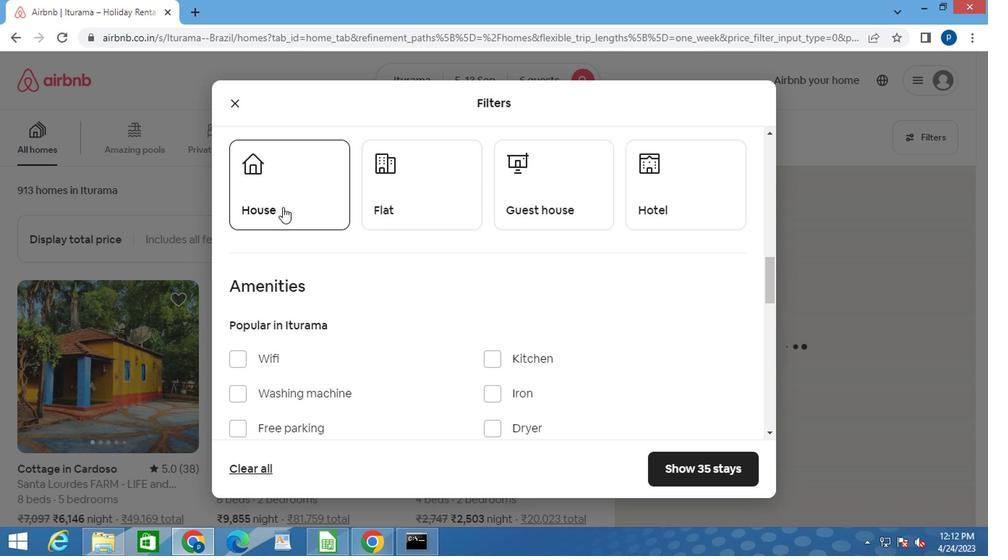 
Action: Mouse moved to (405, 211)
Screenshot: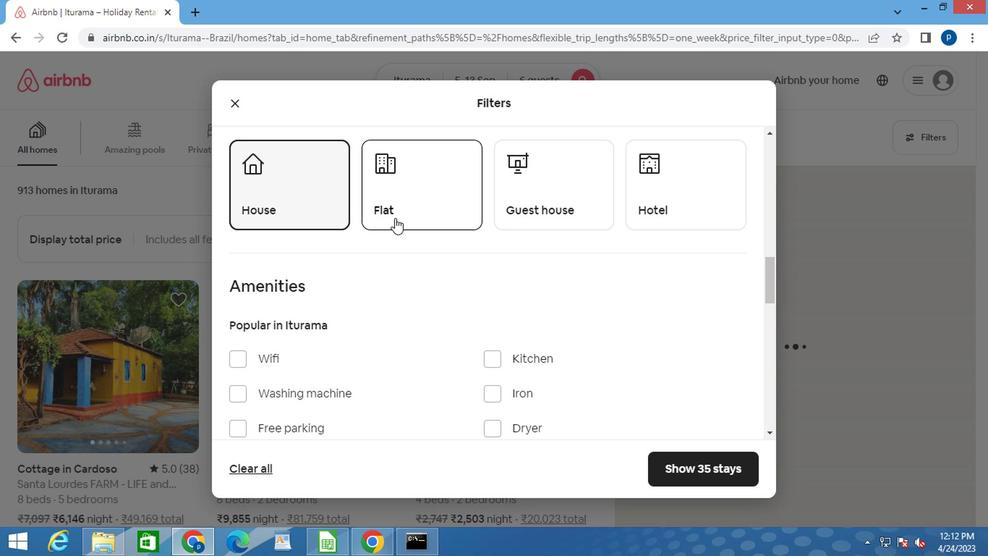 
Action: Mouse pressed left at (405, 211)
Screenshot: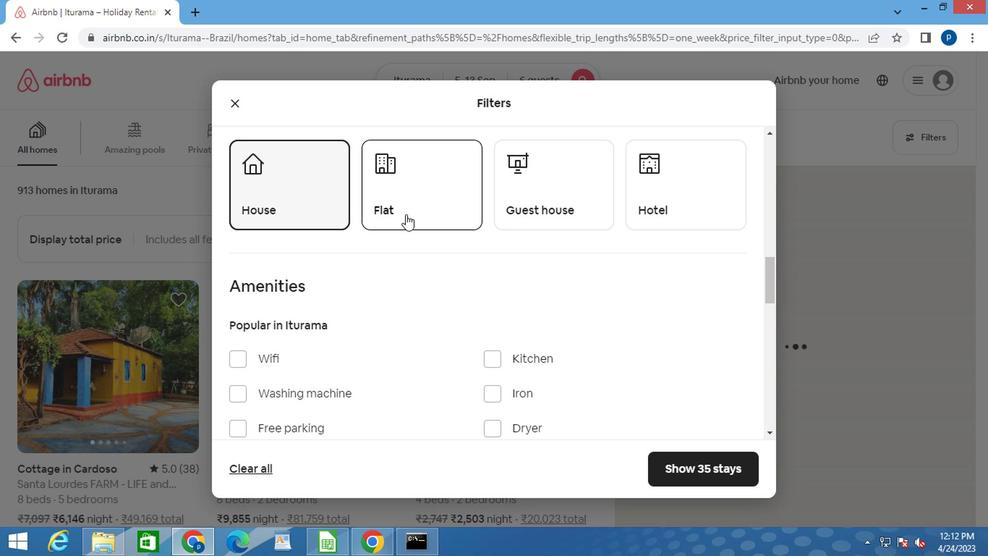 
Action: Mouse moved to (528, 200)
Screenshot: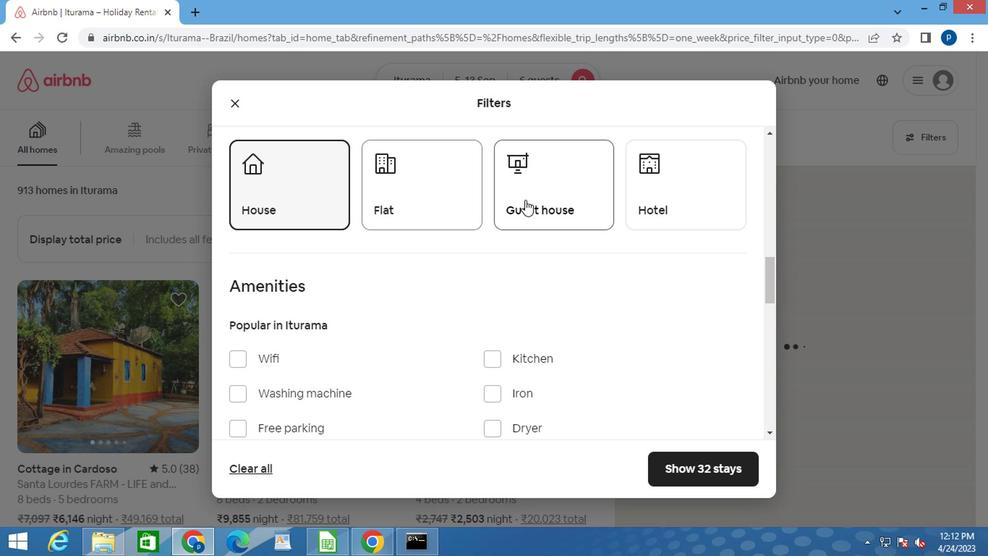 
Action: Mouse pressed left at (528, 200)
Screenshot: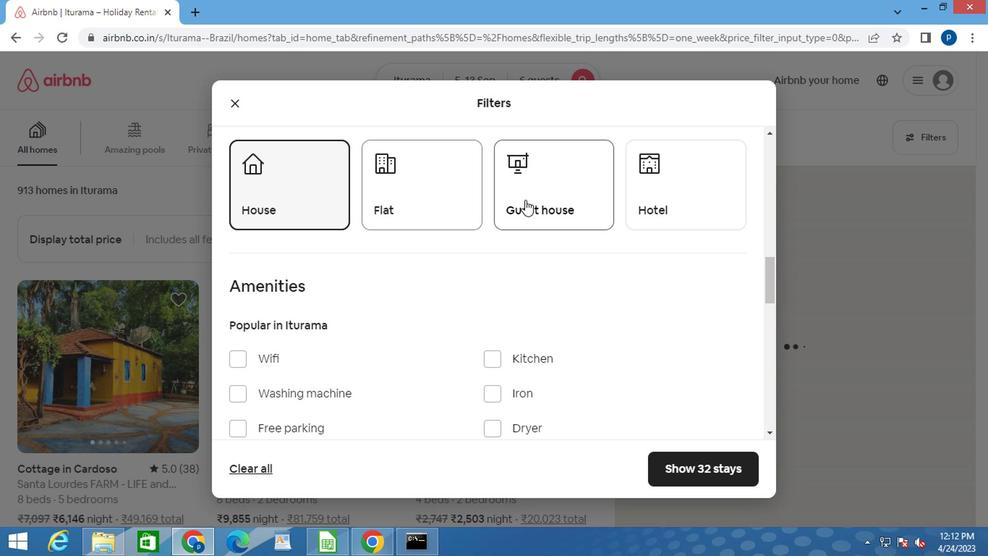
Action: Mouse scrolled (528, 199) with delta (0, 0)
Screenshot: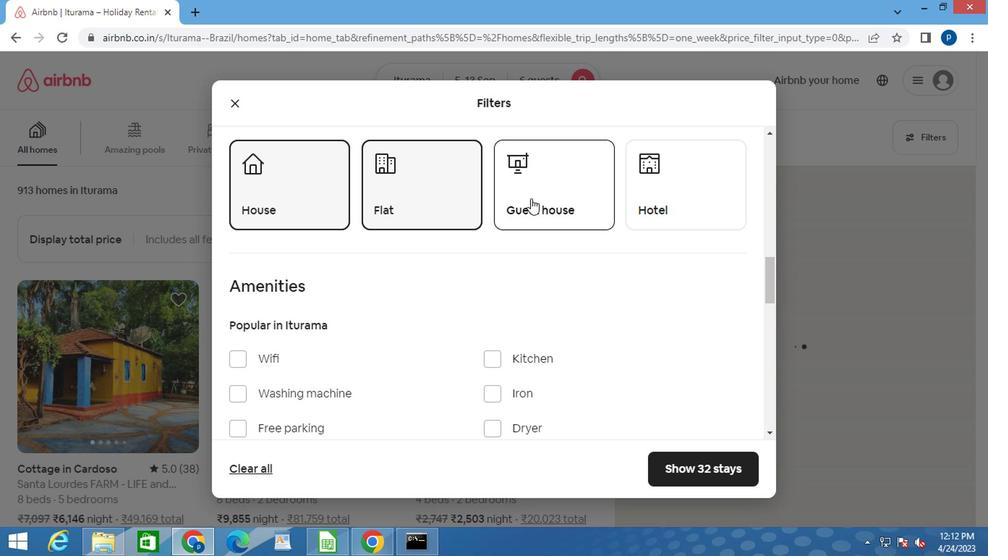 
Action: Mouse scrolled (528, 199) with delta (0, 0)
Screenshot: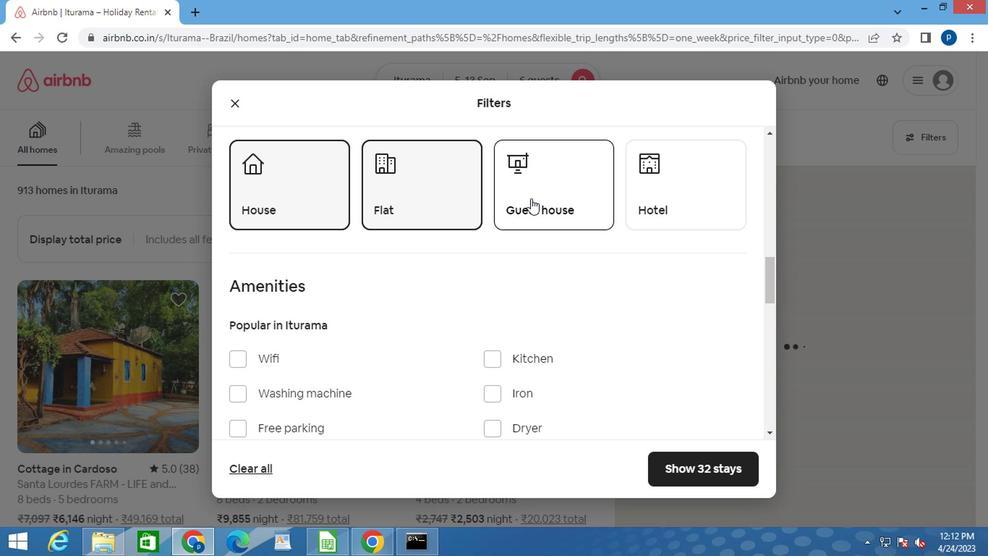 
Action: Mouse moved to (513, 309)
Screenshot: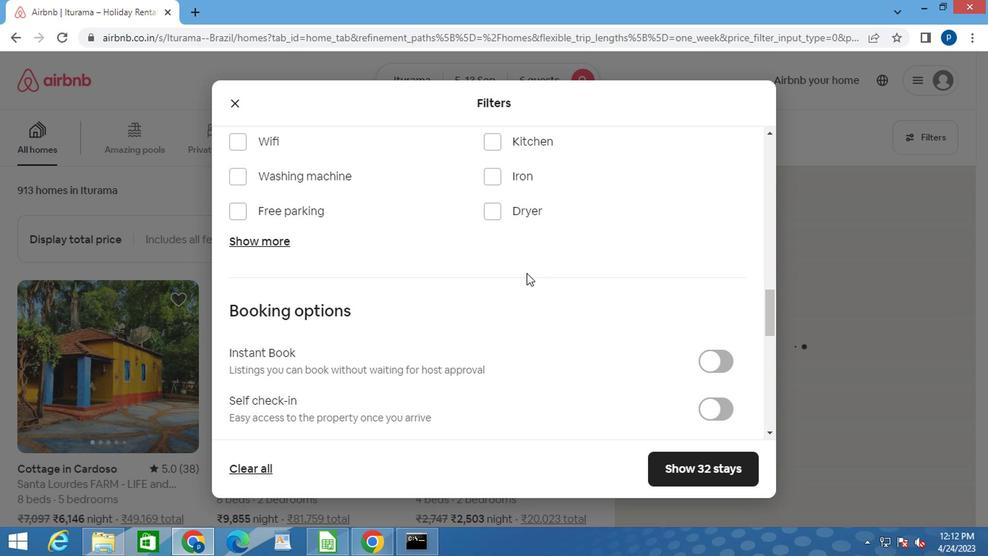
Action: Mouse scrolled (518, 304) with delta (0, -1)
Screenshot: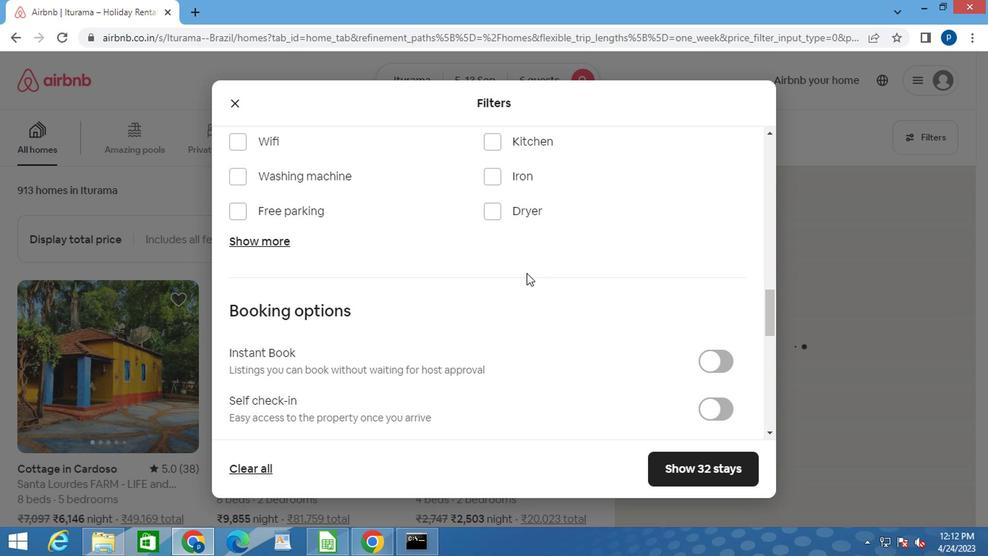 
Action: Mouse moved to (512, 309)
Screenshot: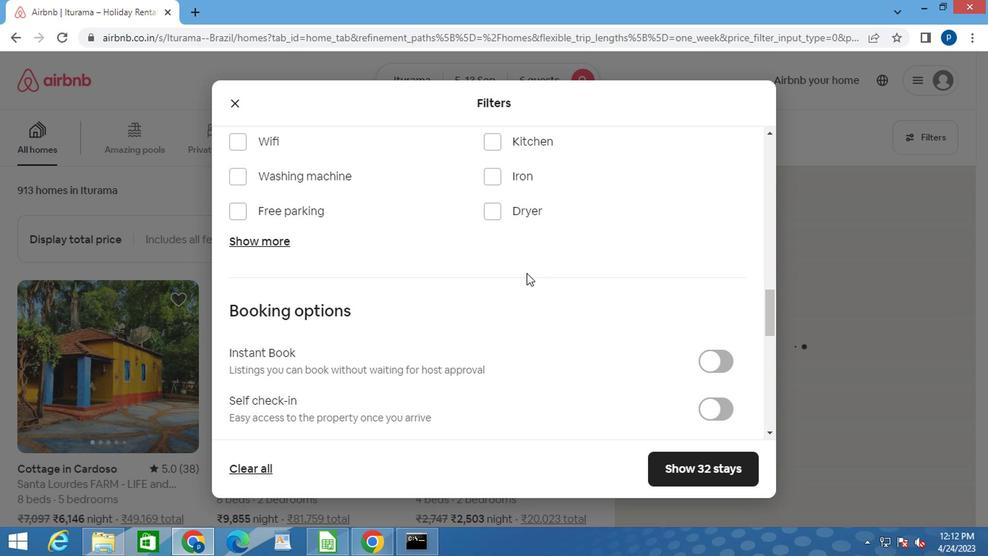 
Action: Mouse scrolled (513, 308) with delta (0, 0)
Screenshot: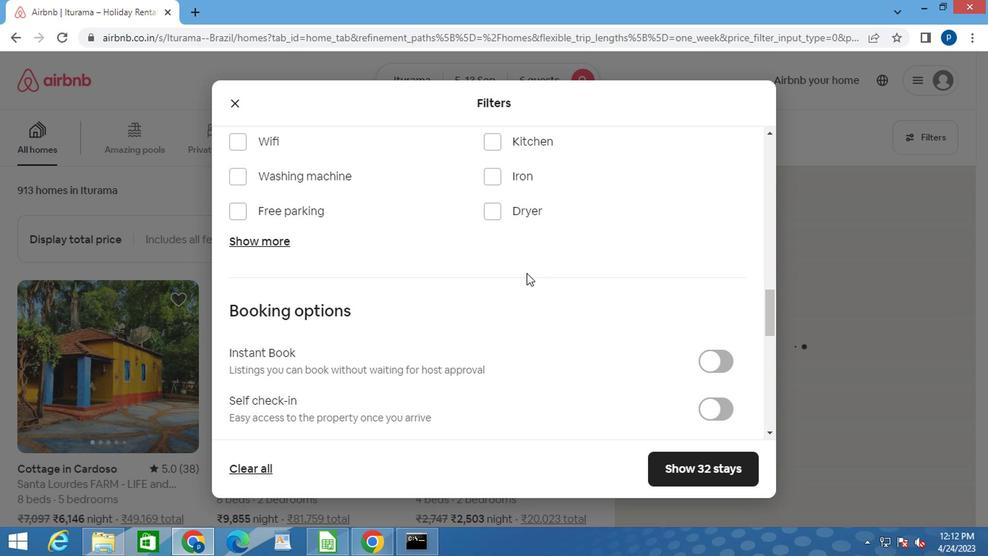 
Action: Mouse moved to (537, 306)
Screenshot: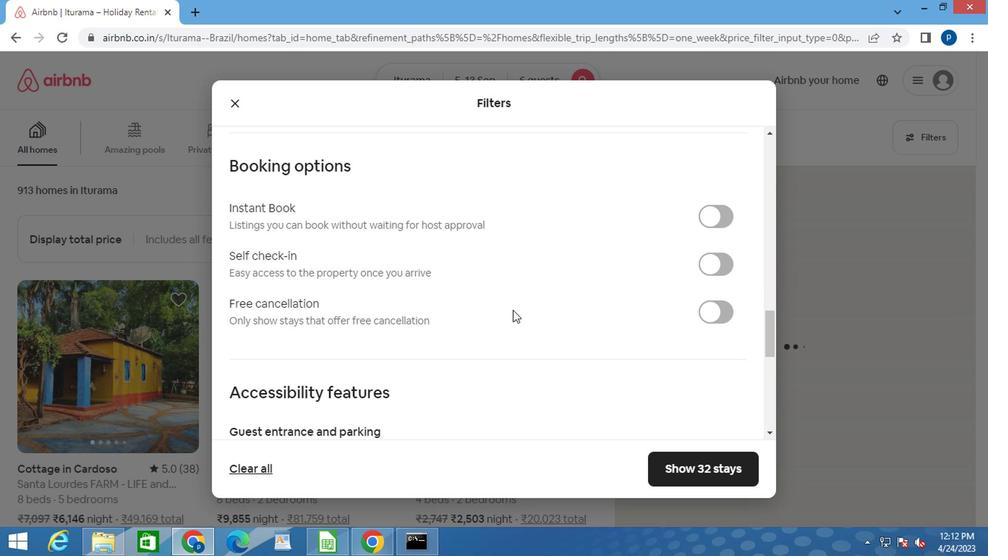 
Action: Mouse scrolled (537, 305) with delta (0, 0)
Screenshot: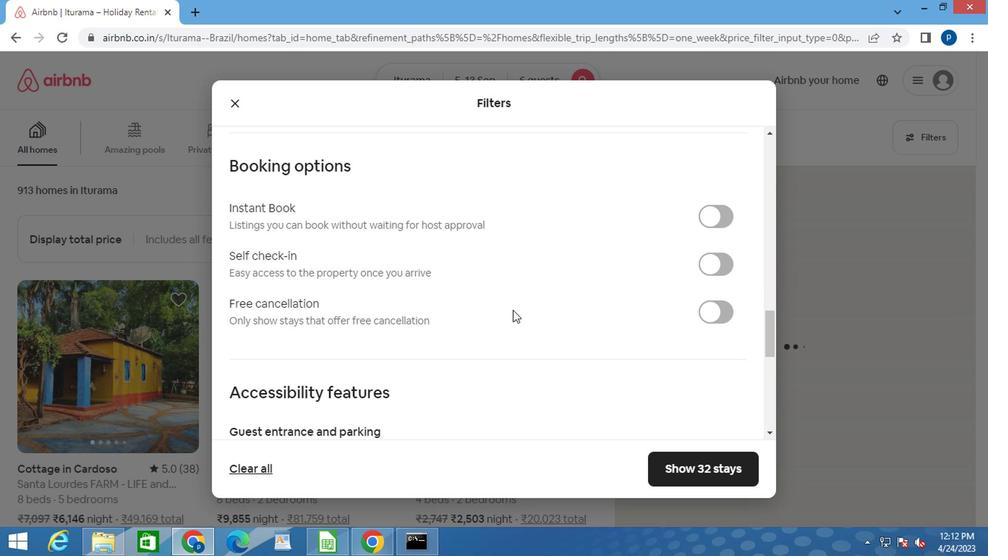 
Action: Mouse moved to (700, 189)
Screenshot: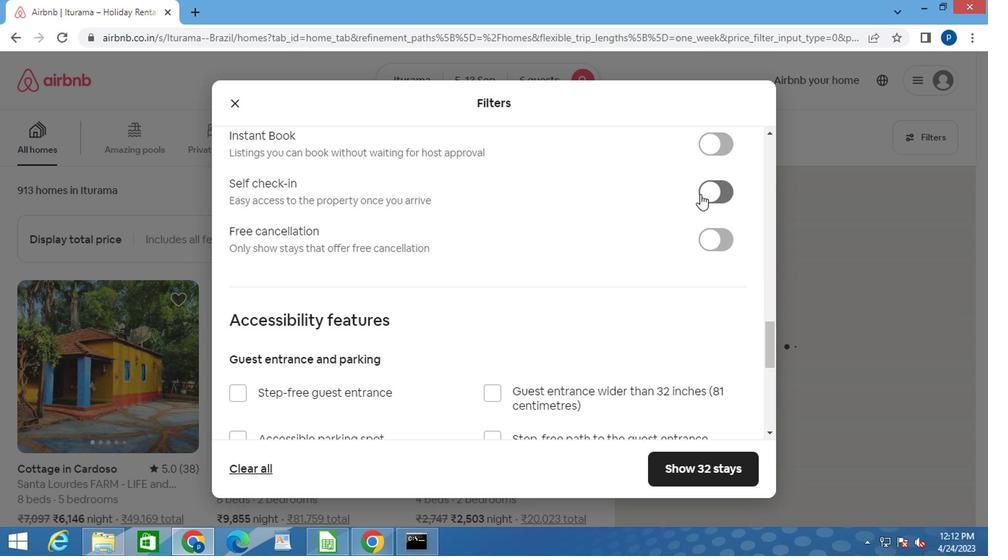 
Action: Mouse pressed left at (700, 189)
Screenshot: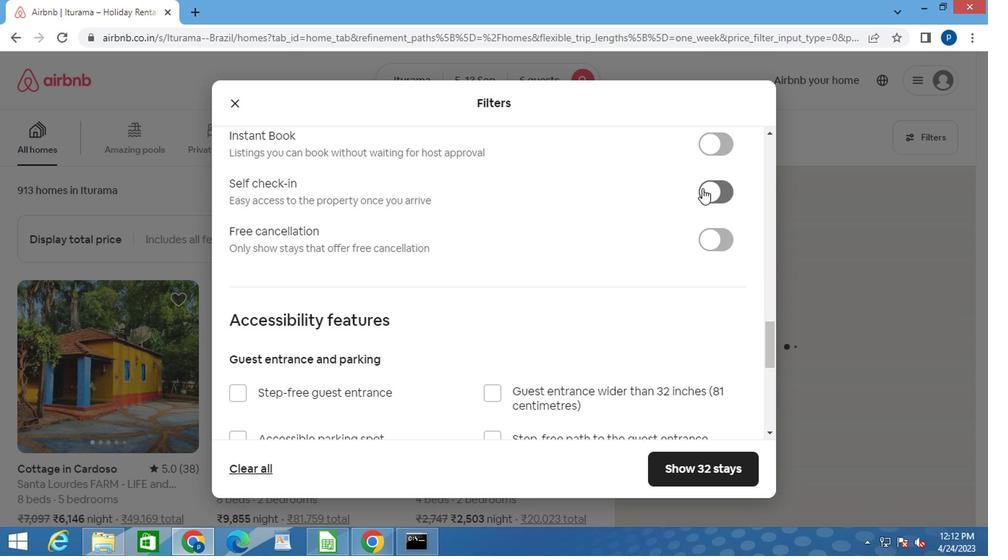 
Action: Mouse moved to (623, 243)
Screenshot: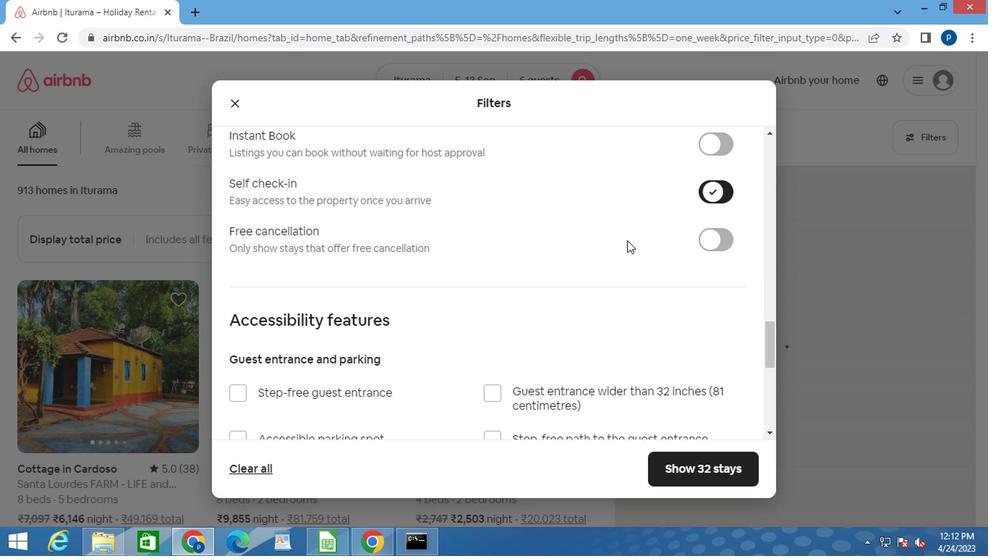 
Action: Mouse scrolled (623, 241) with delta (0, -1)
Screenshot: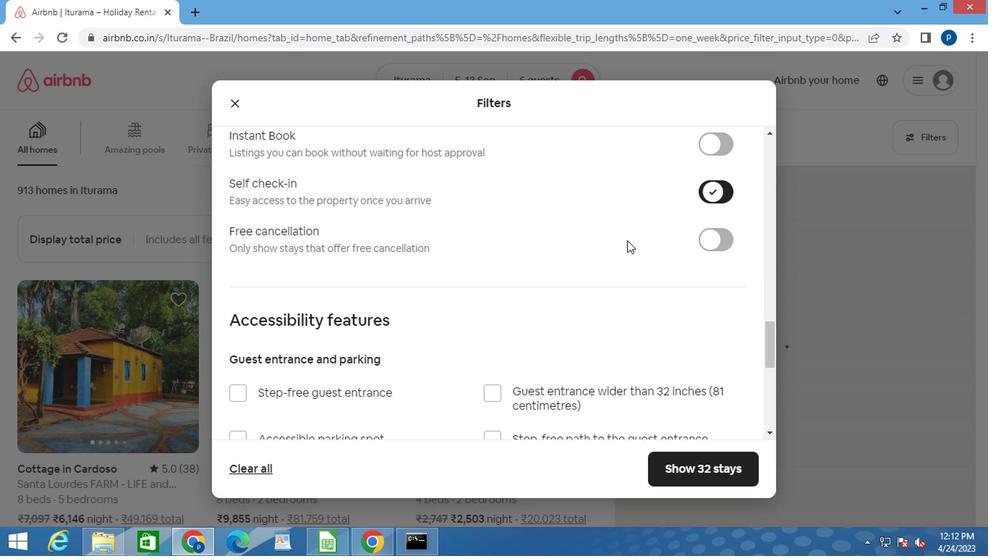 
Action: Mouse moved to (622, 245)
Screenshot: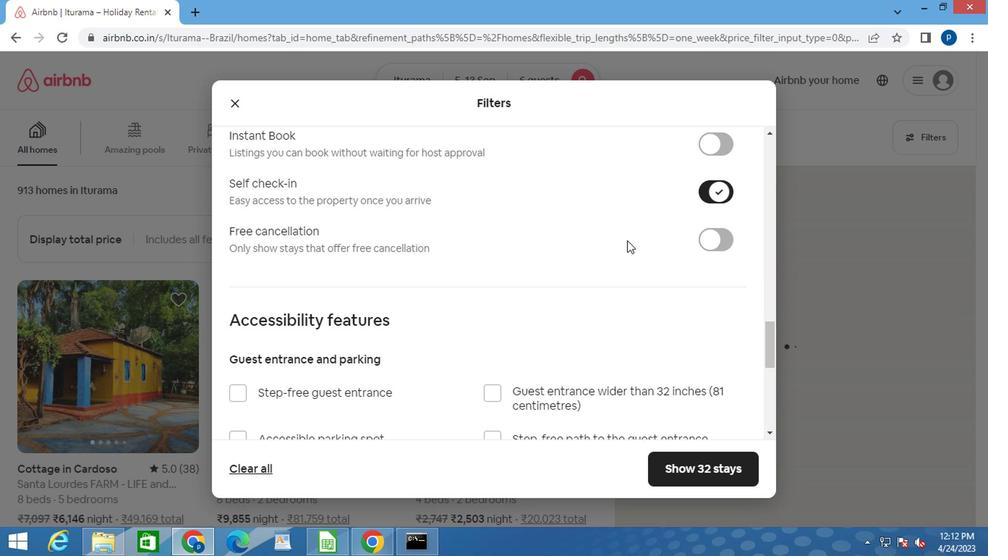 
Action: Mouse scrolled (622, 244) with delta (0, 0)
Screenshot: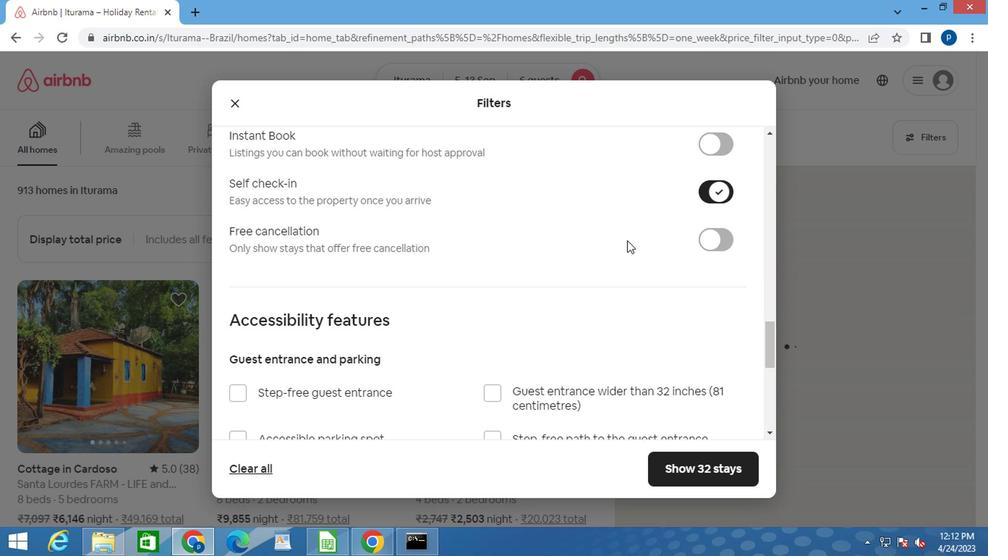 
Action: Mouse moved to (621, 245)
Screenshot: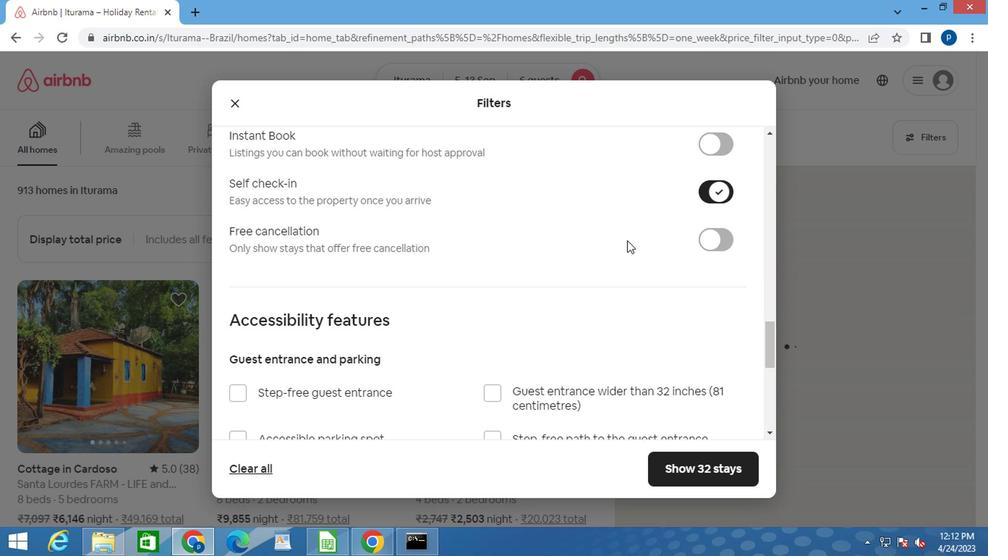 
Action: Mouse scrolled (621, 245) with delta (0, 0)
Screenshot: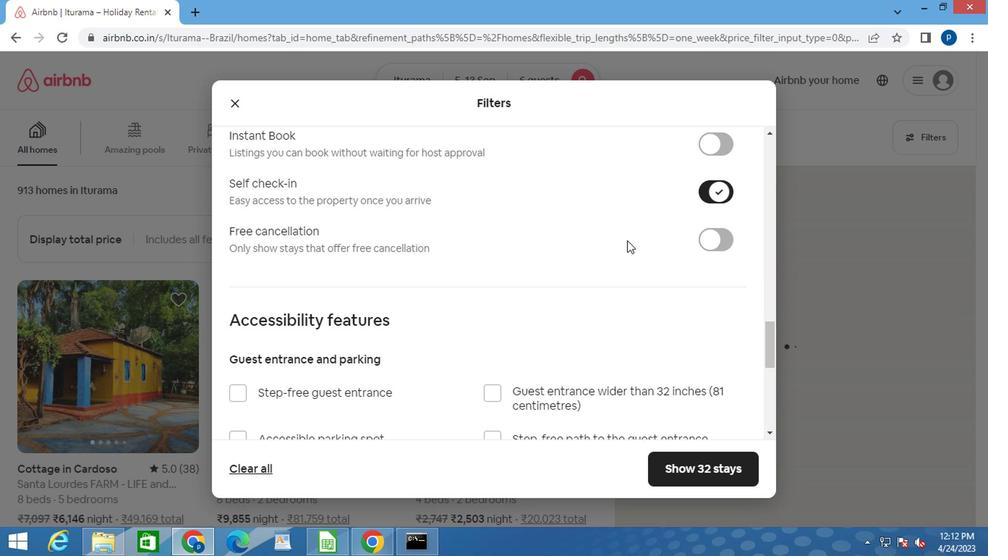 
Action: Mouse moved to (621, 245)
Screenshot: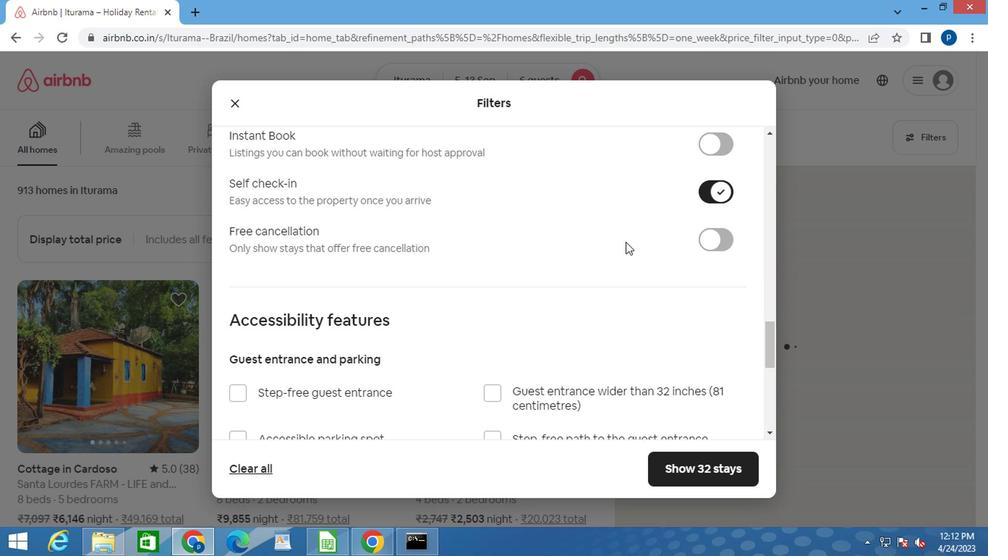 
Action: Mouse scrolled (621, 245) with delta (0, 0)
Screenshot: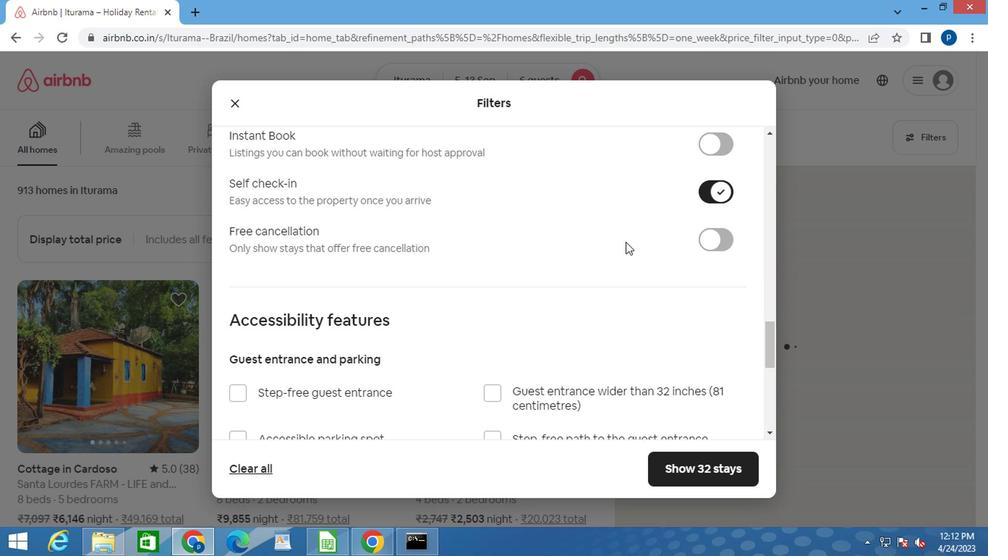 
Action: Mouse scrolled (621, 245) with delta (0, 0)
Screenshot: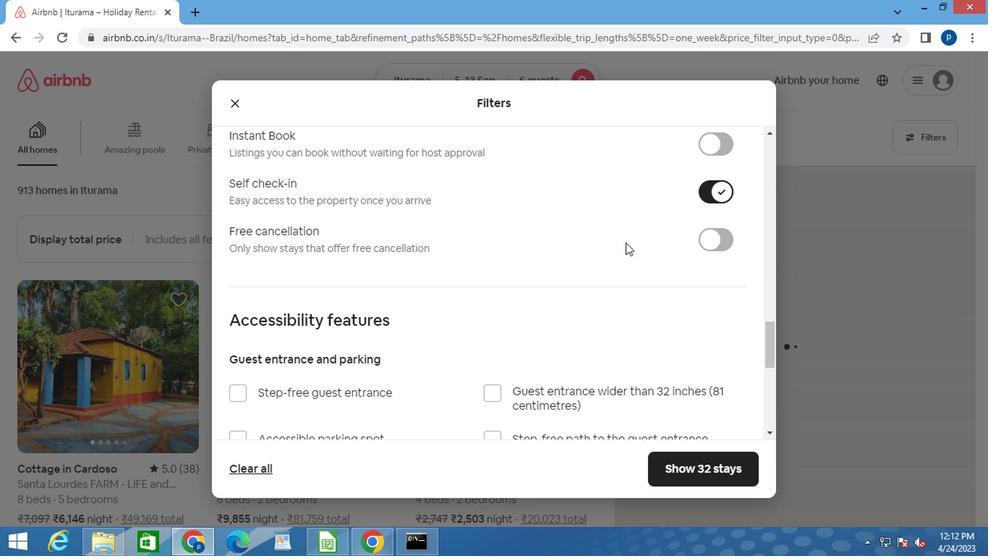 
Action: Mouse moved to (574, 264)
Screenshot: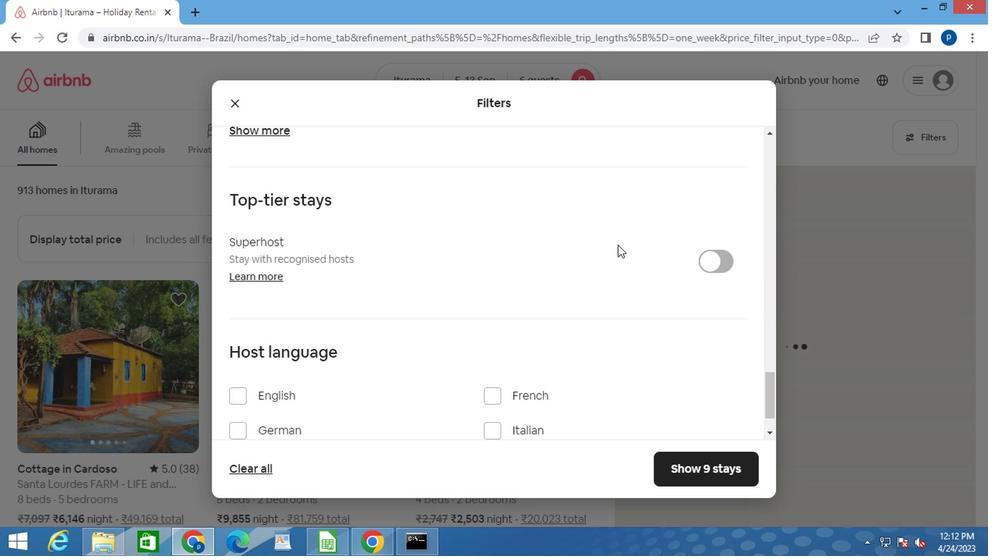 
Action: Mouse scrolled (574, 264) with delta (0, 0)
Screenshot: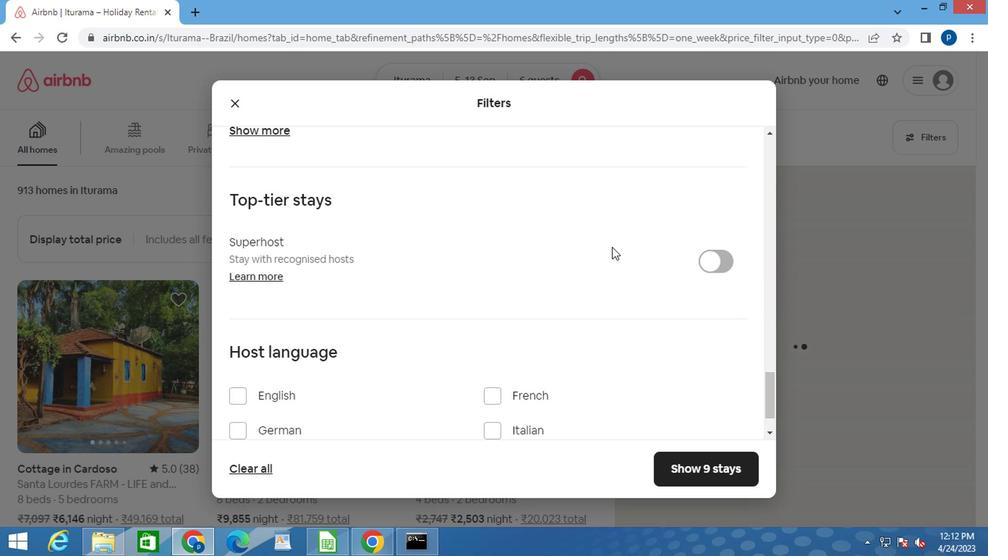 
Action: Mouse scrolled (574, 264) with delta (0, 0)
Screenshot: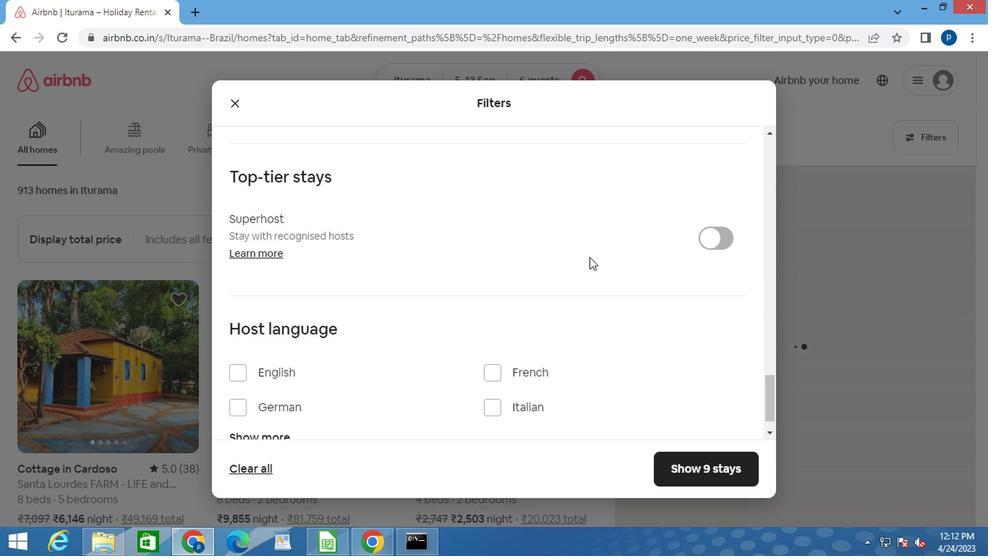 
Action: Mouse moved to (574, 265)
Screenshot: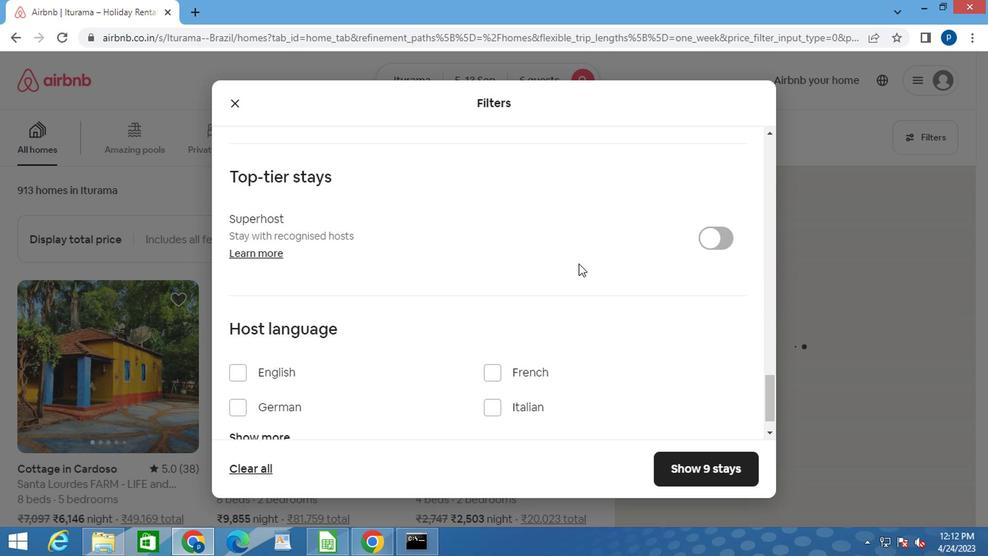 
Action: Mouse scrolled (574, 264) with delta (0, -1)
Screenshot: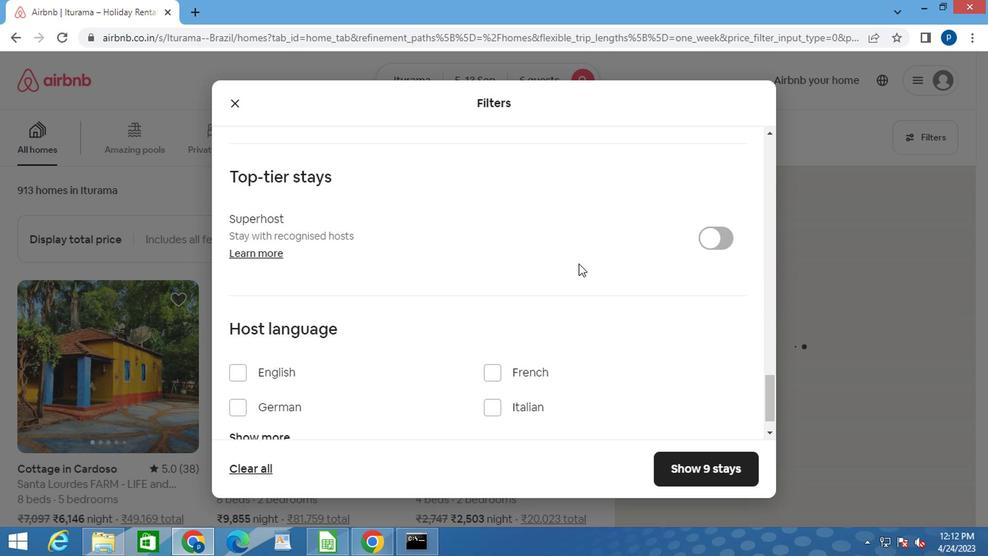 
Action: Mouse moved to (567, 267)
Screenshot: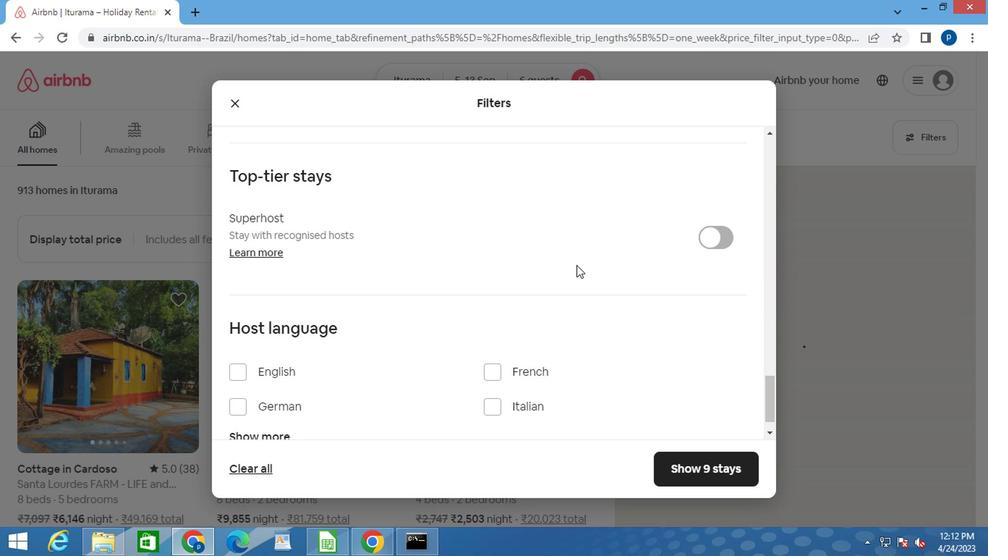 
Action: Mouse scrolled (567, 267) with delta (0, 0)
Screenshot: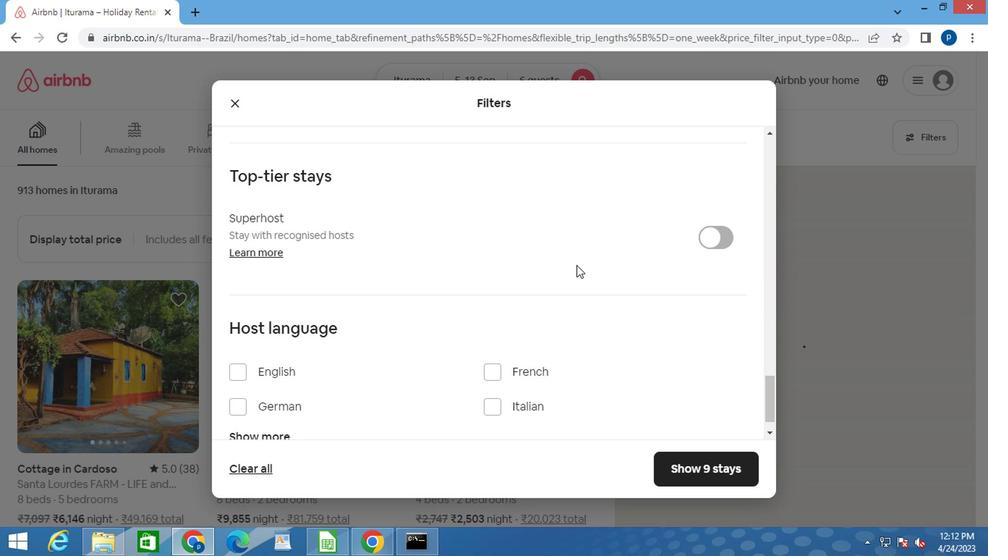 
Action: Mouse moved to (711, 460)
Screenshot: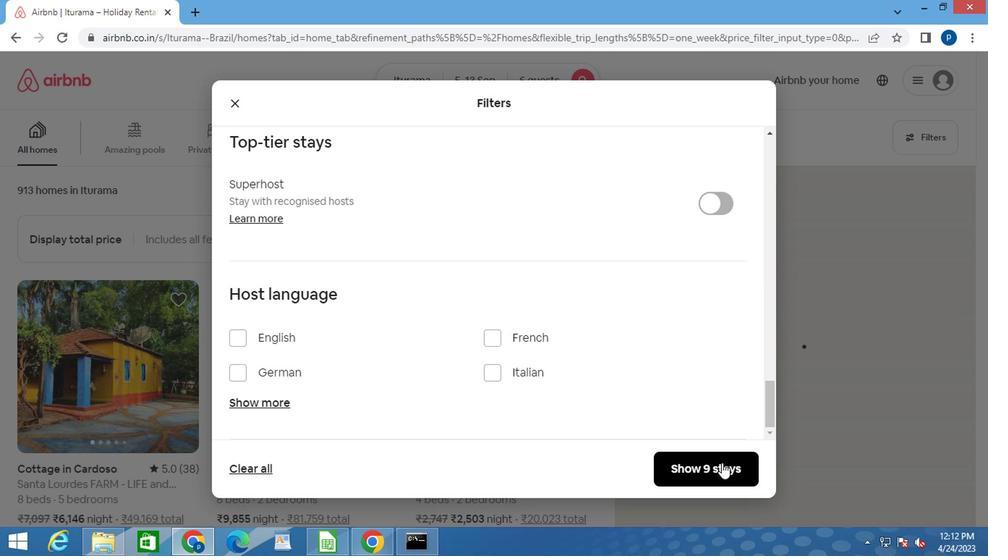 
Action: Mouse pressed left at (711, 460)
Screenshot: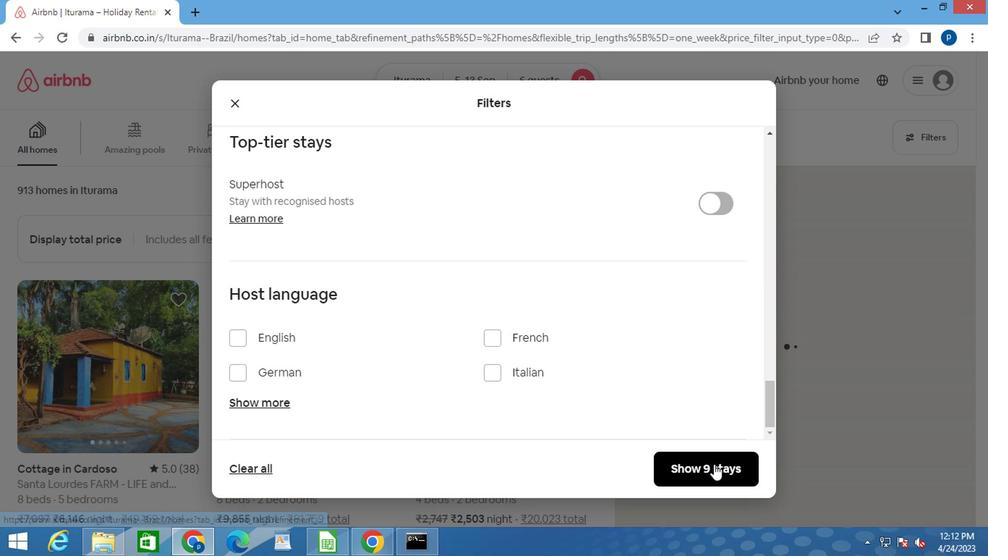 
